 Task: Log work in the project TouchLine for the issue 'Create a feature for users to track their fitness and health data' spent time as '1w 3d 18h 50m' and remaining time as '2w 6d 11h 27m' and move to top of backlog. Now add the issue to the epic 'Microservices architecture implementation'.
Action: Mouse moved to (919, 521)
Screenshot: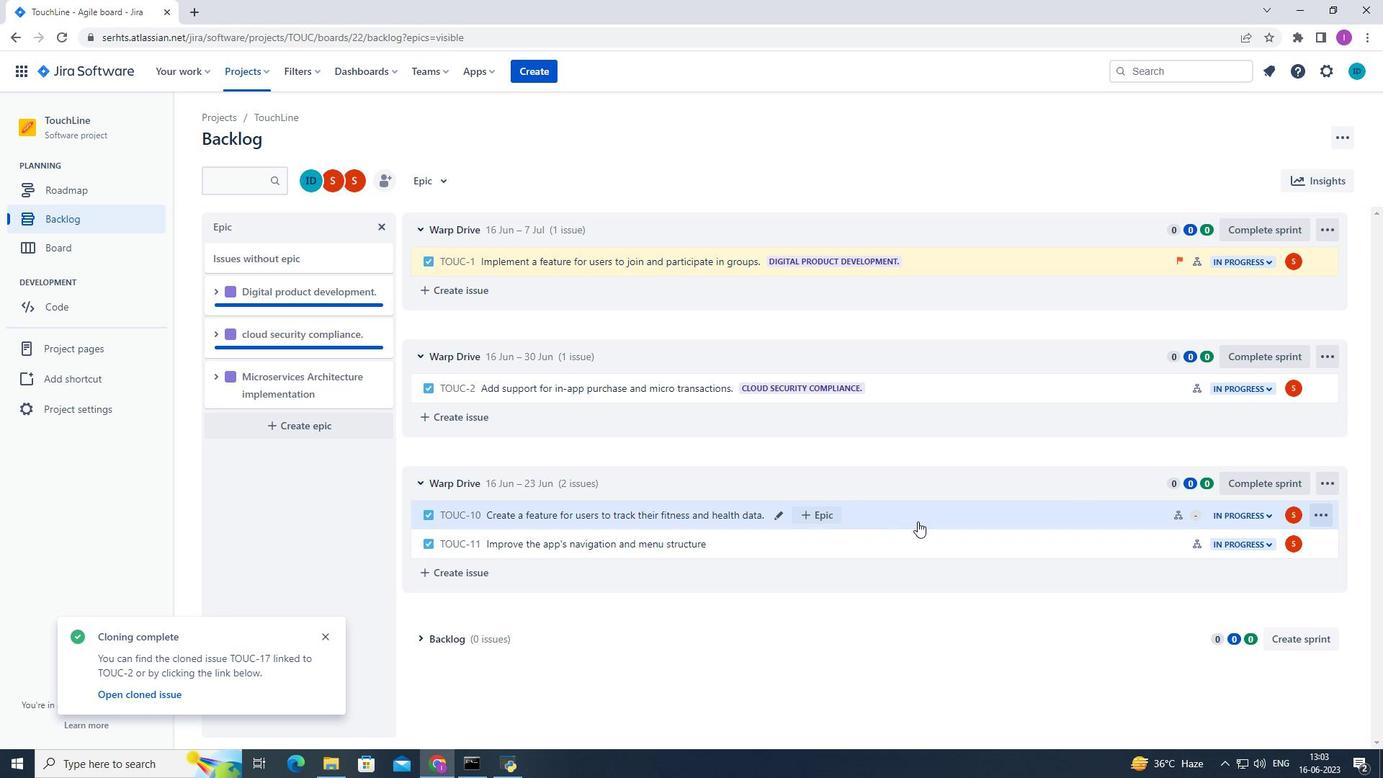 
Action: Mouse pressed left at (919, 521)
Screenshot: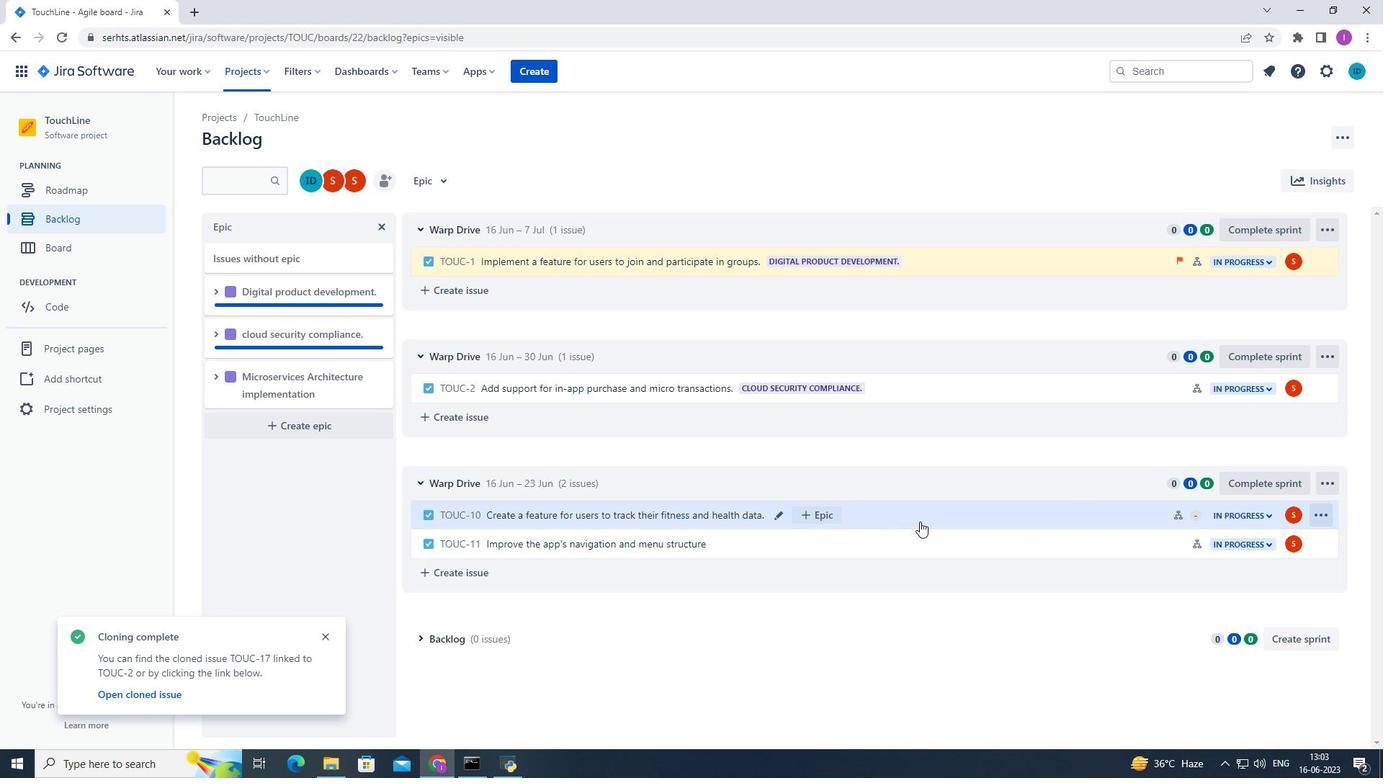 
Action: Mouse moved to (1325, 225)
Screenshot: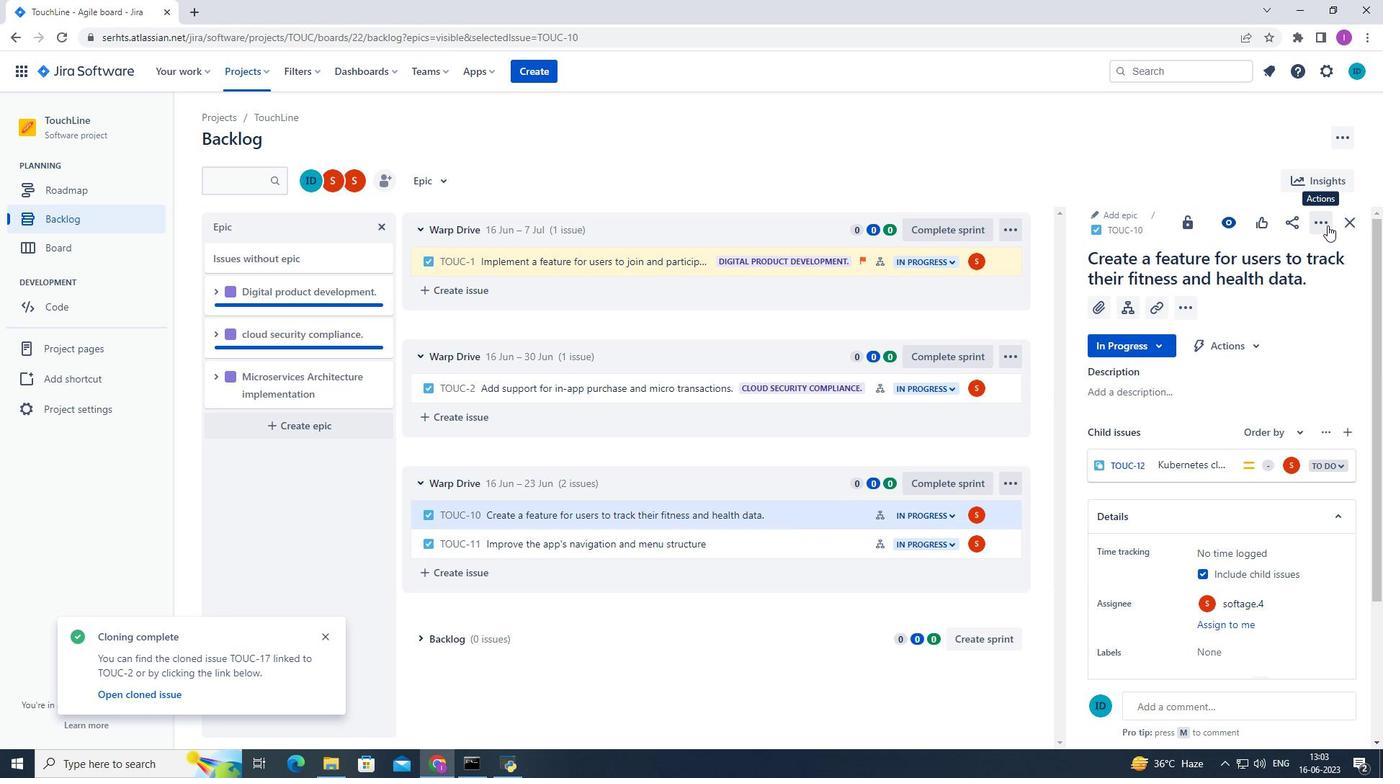 
Action: Mouse pressed left at (1325, 225)
Screenshot: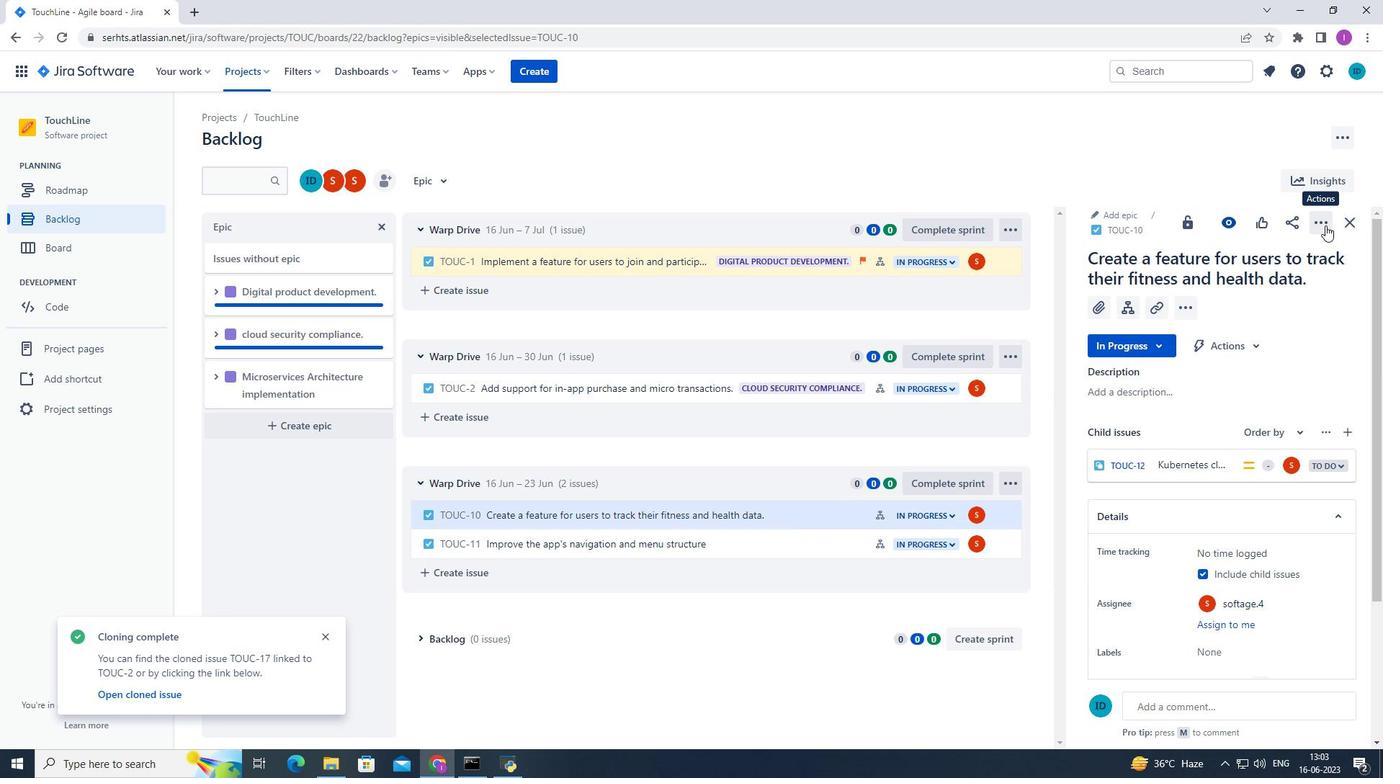 
Action: Mouse moved to (1283, 267)
Screenshot: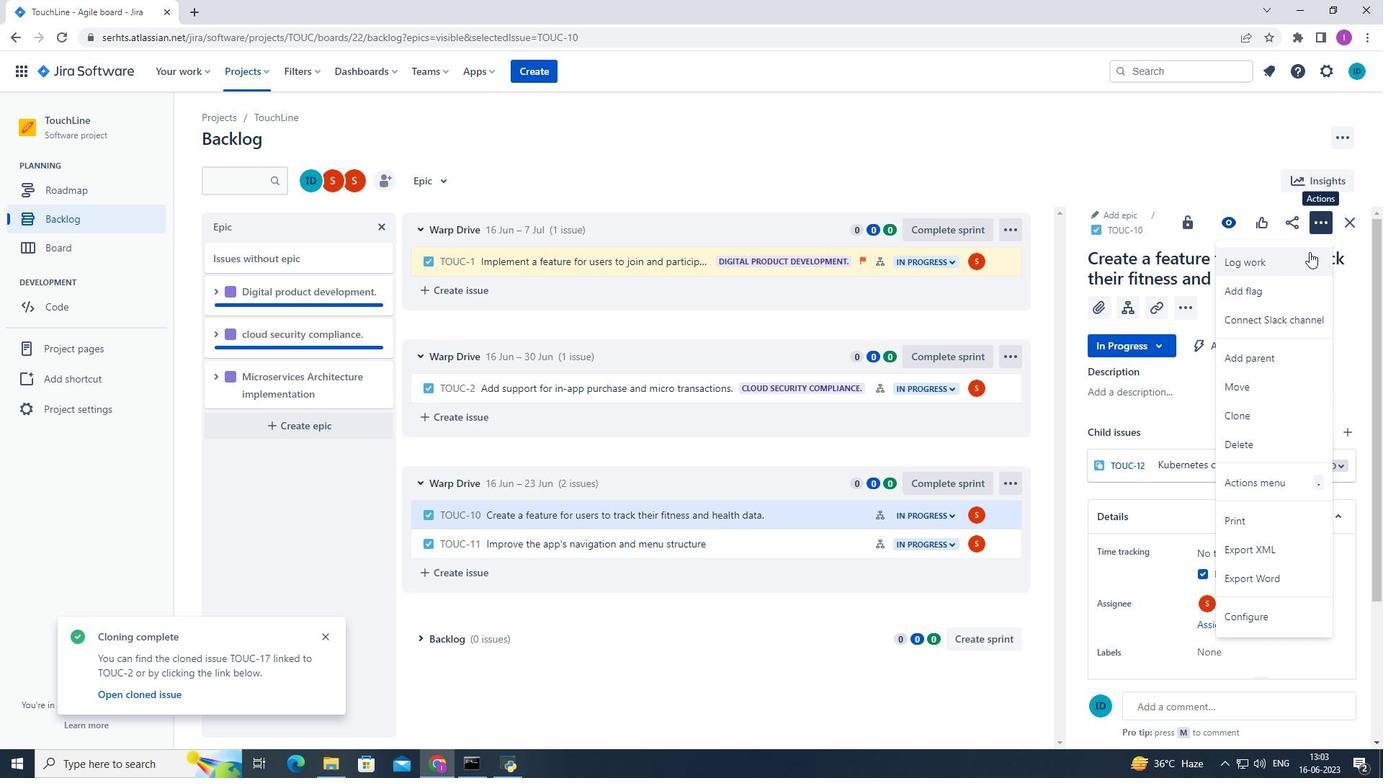 
Action: Mouse pressed left at (1283, 267)
Screenshot: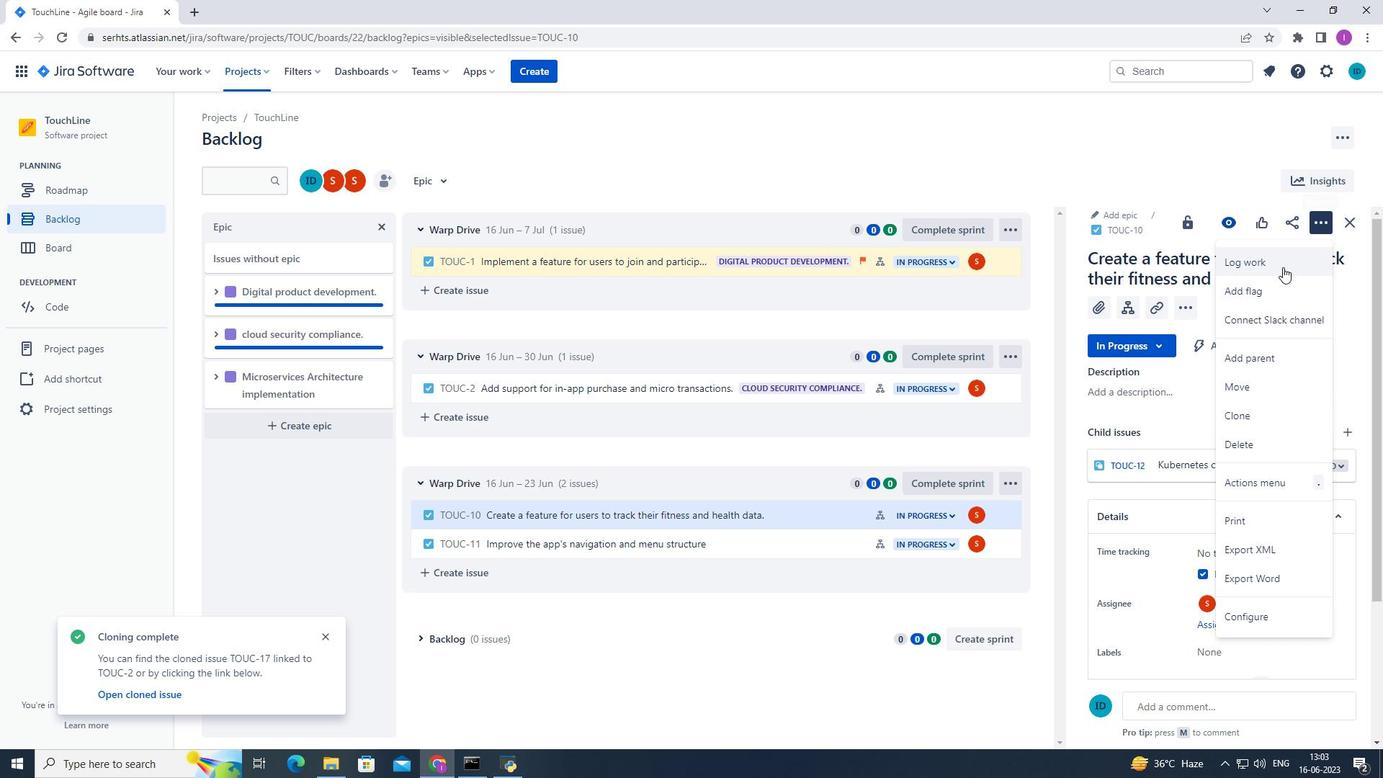
Action: Mouse moved to (652, 249)
Screenshot: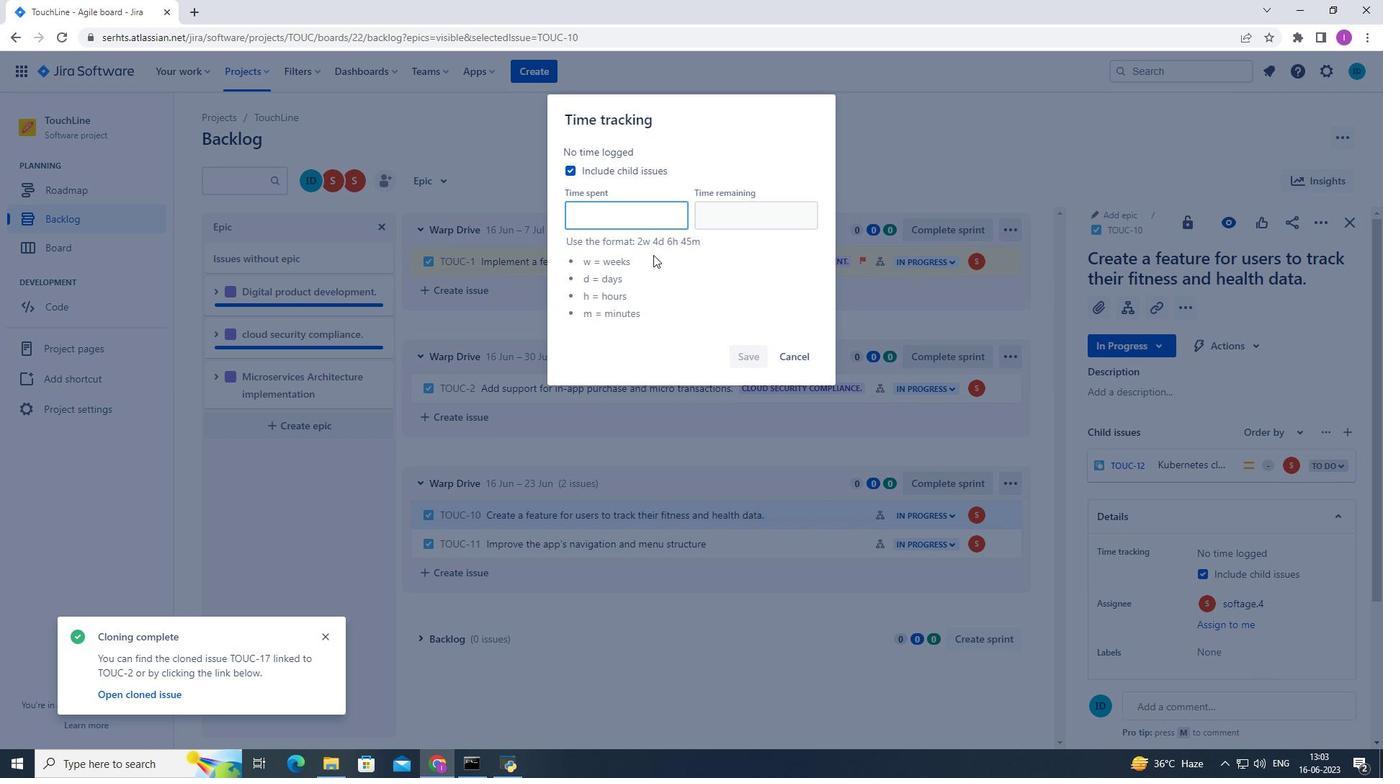 
Action: Key pressed 1w<Key.space>3d<Key.space>18h<Key.space>50m
Screenshot: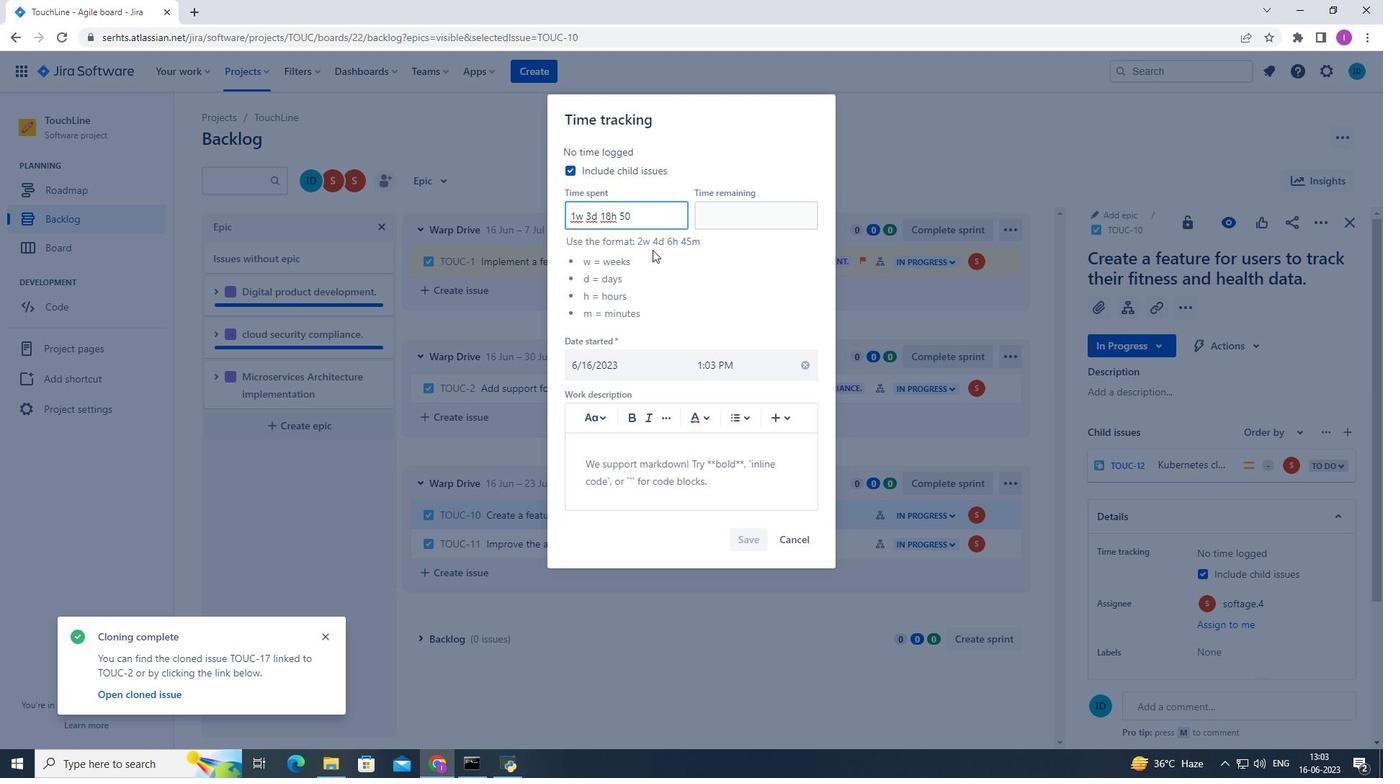 
Action: Mouse moved to (744, 226)
Screenshot: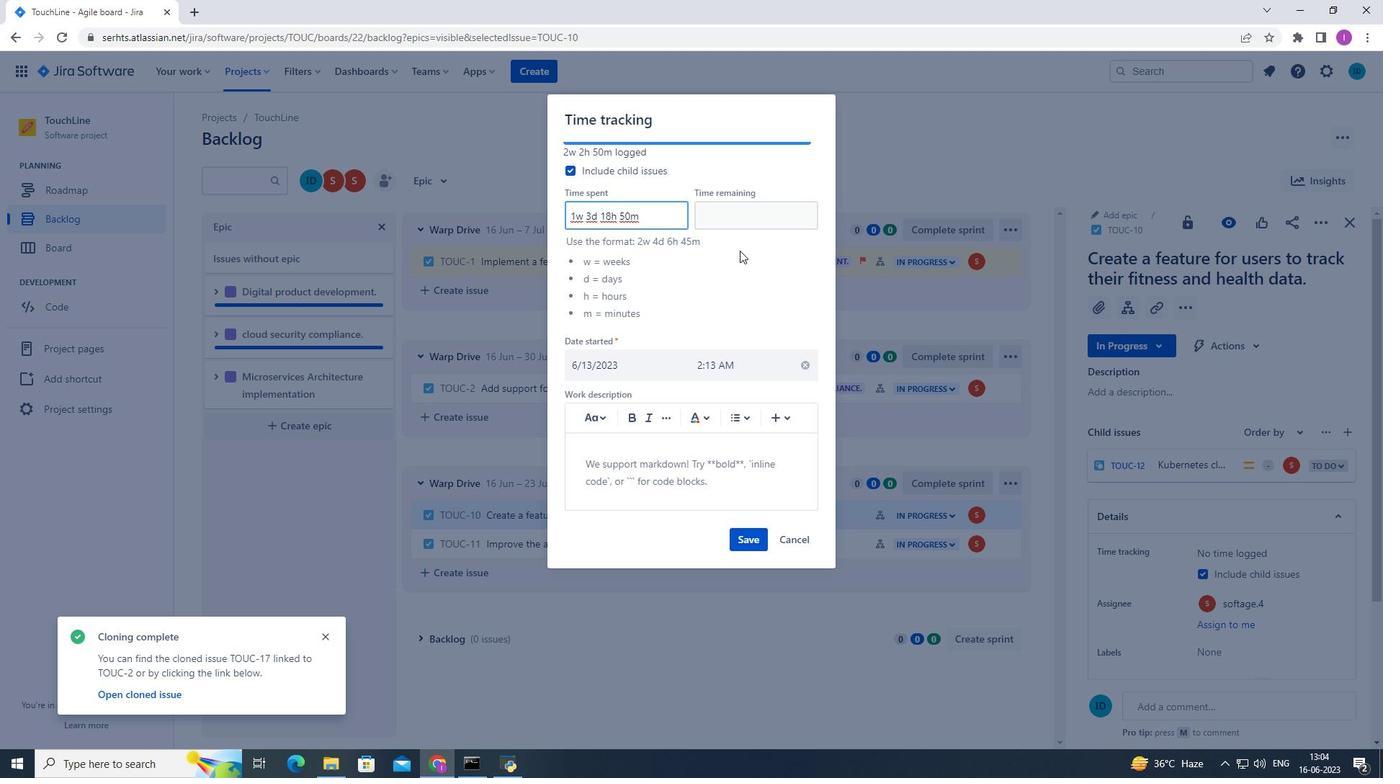 
Action: Mouse pressed left at (744, 226)
Screenshot: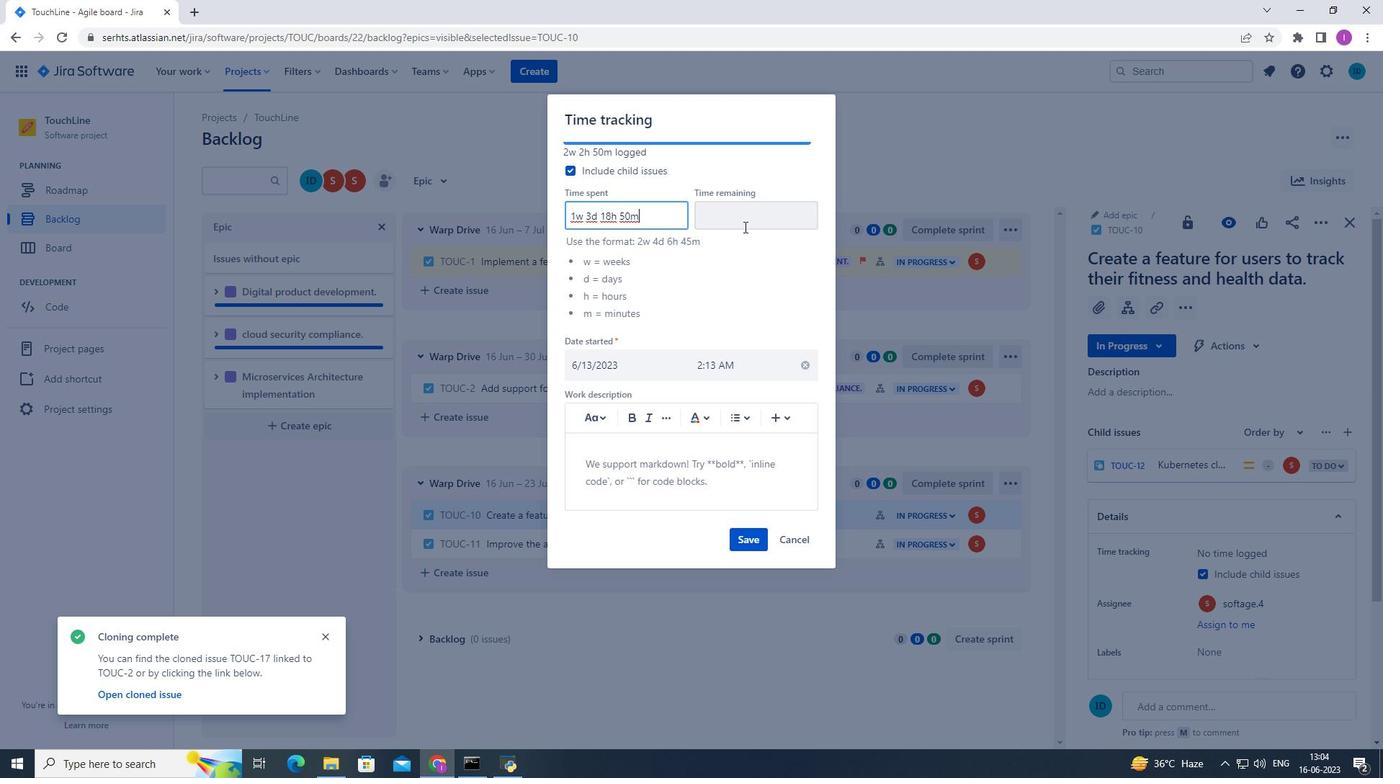 
Action: Key pressed 2w<Key.space>6d<Key.space>11h<Key.space>27m
Screenshot: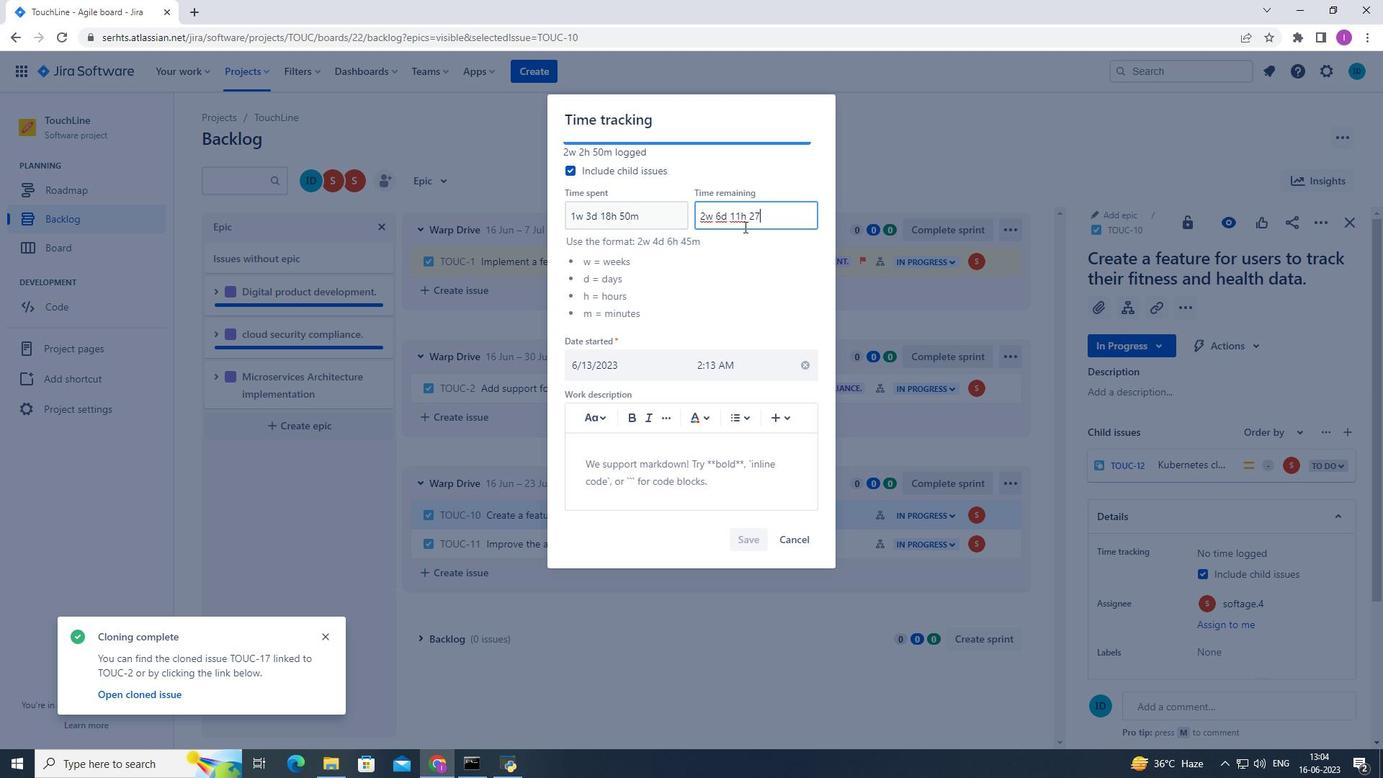 
Action: Mouse moved to (758, 545)
Screenshot: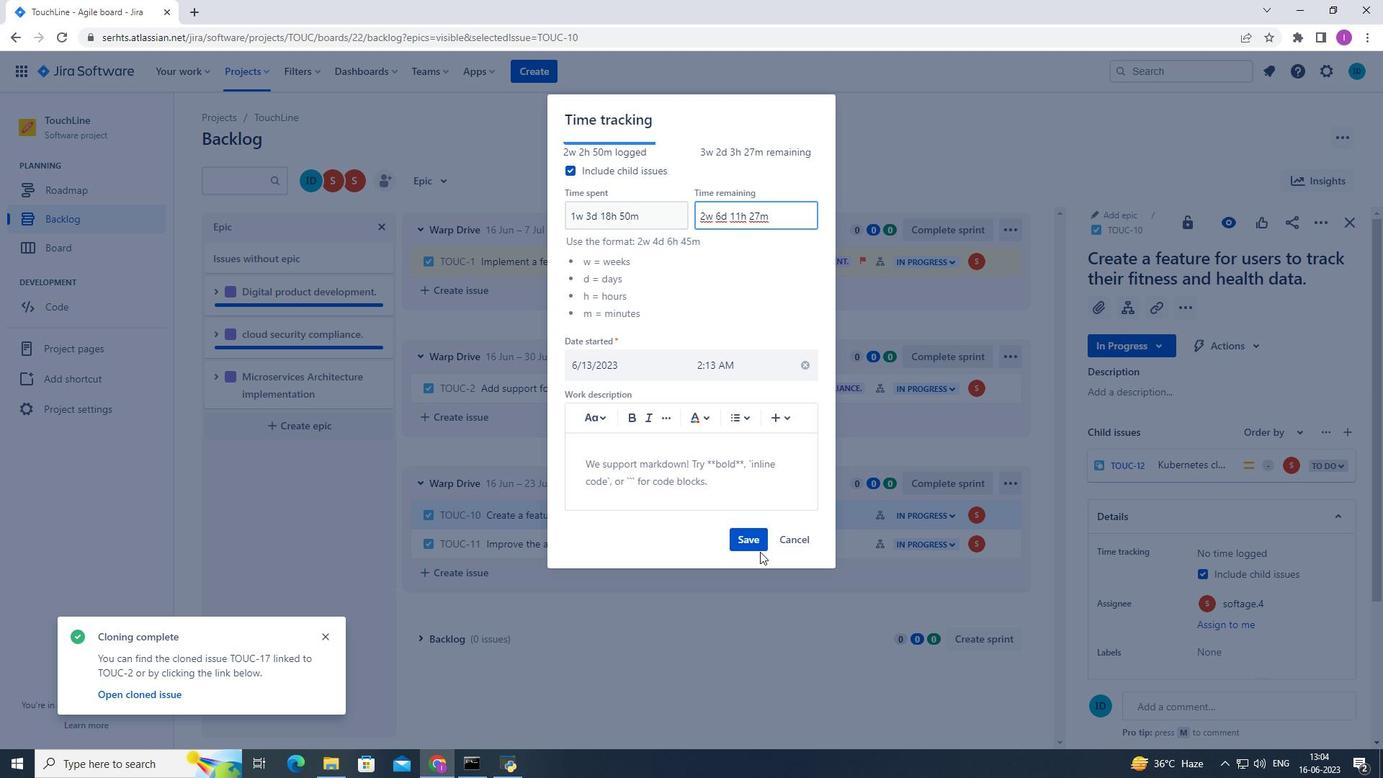 
Action: Mouse pressed left at (758, 545)
Screenshot: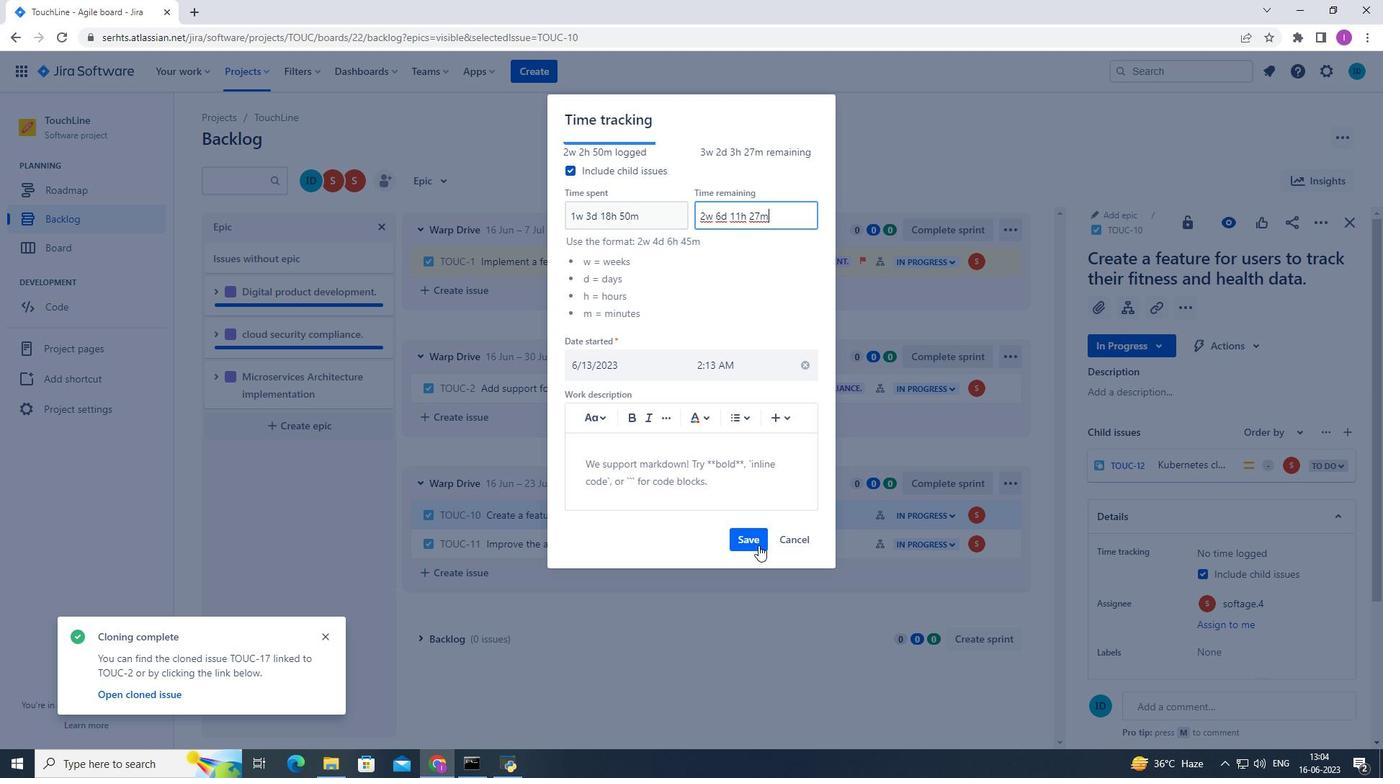 
Action: Mouse moved to (1006, 514)
Screenshot: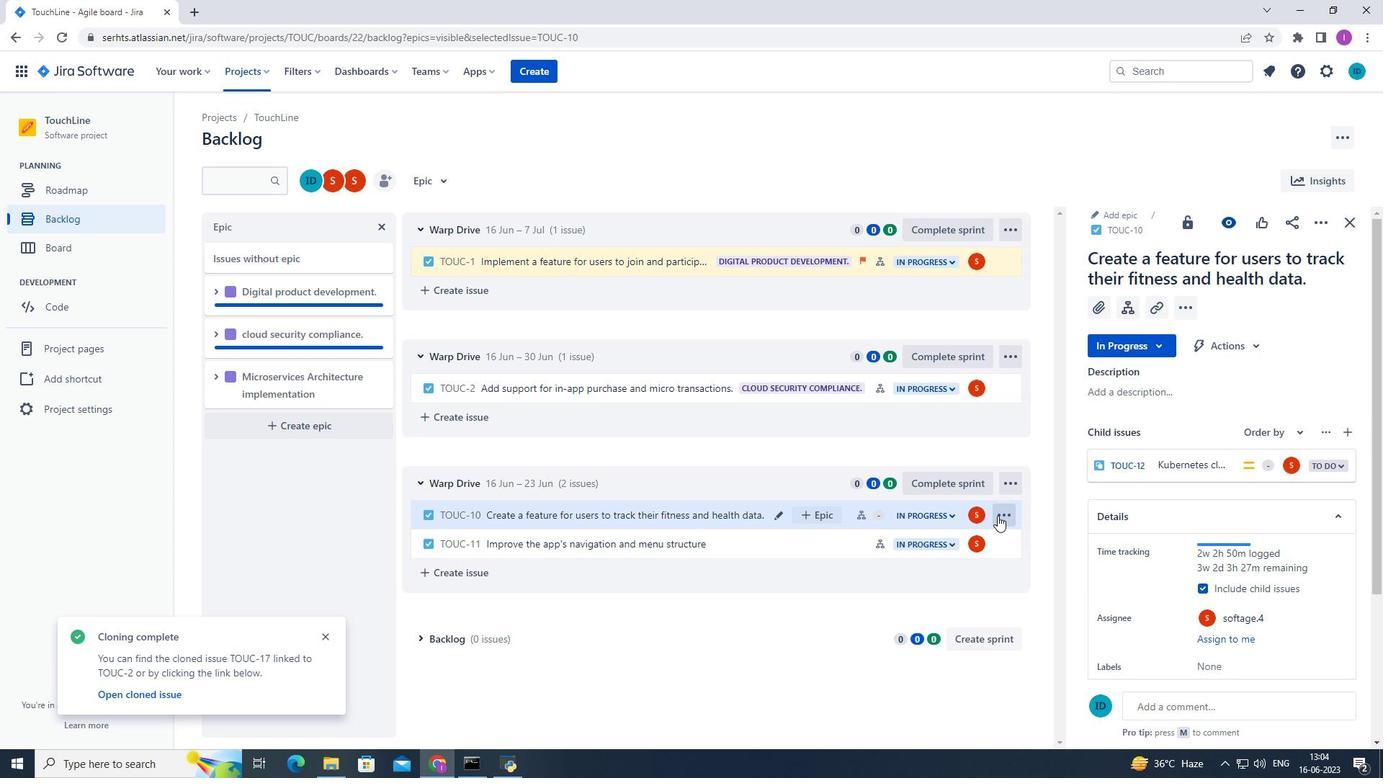 
Action: Mouse pressed left at (1006, 514)
Screenshot: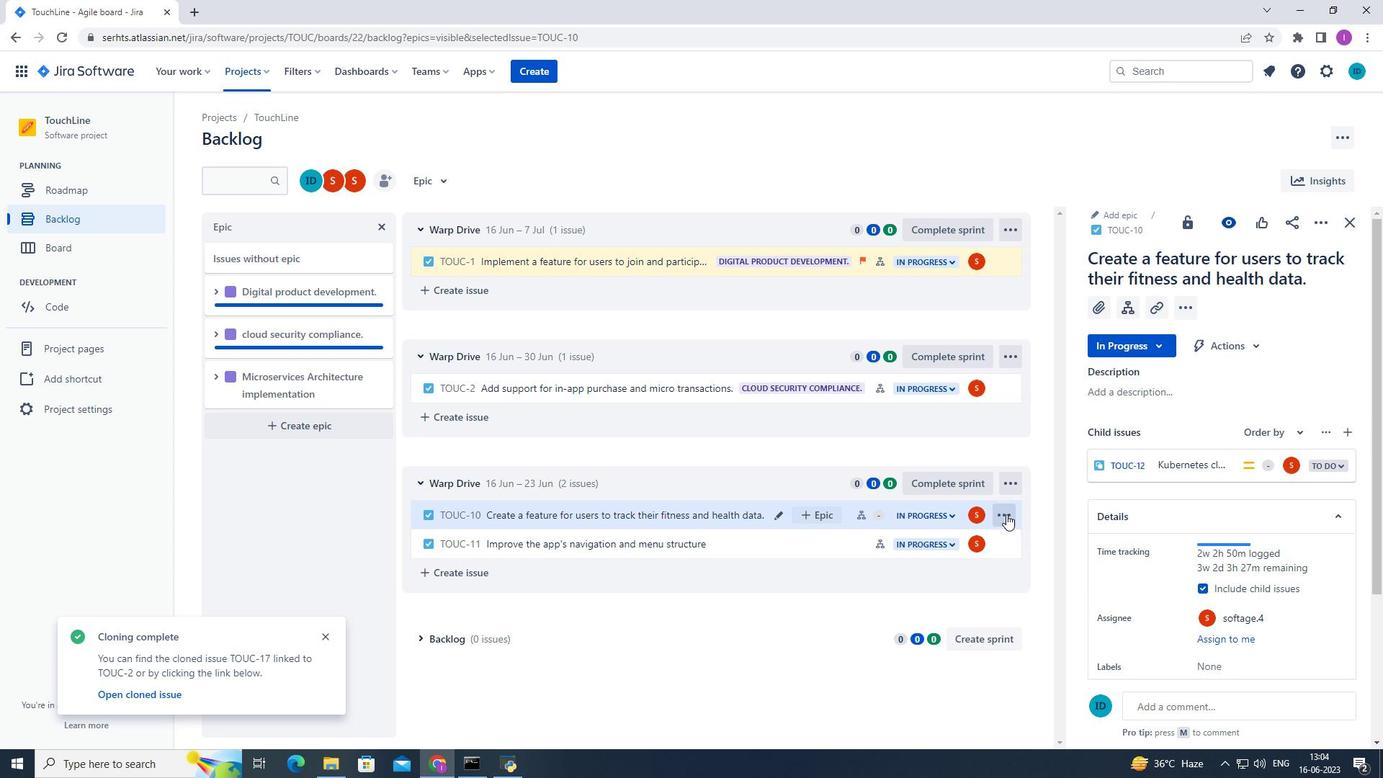 
Action: Mouse moved to (976, 452)
Screenshot: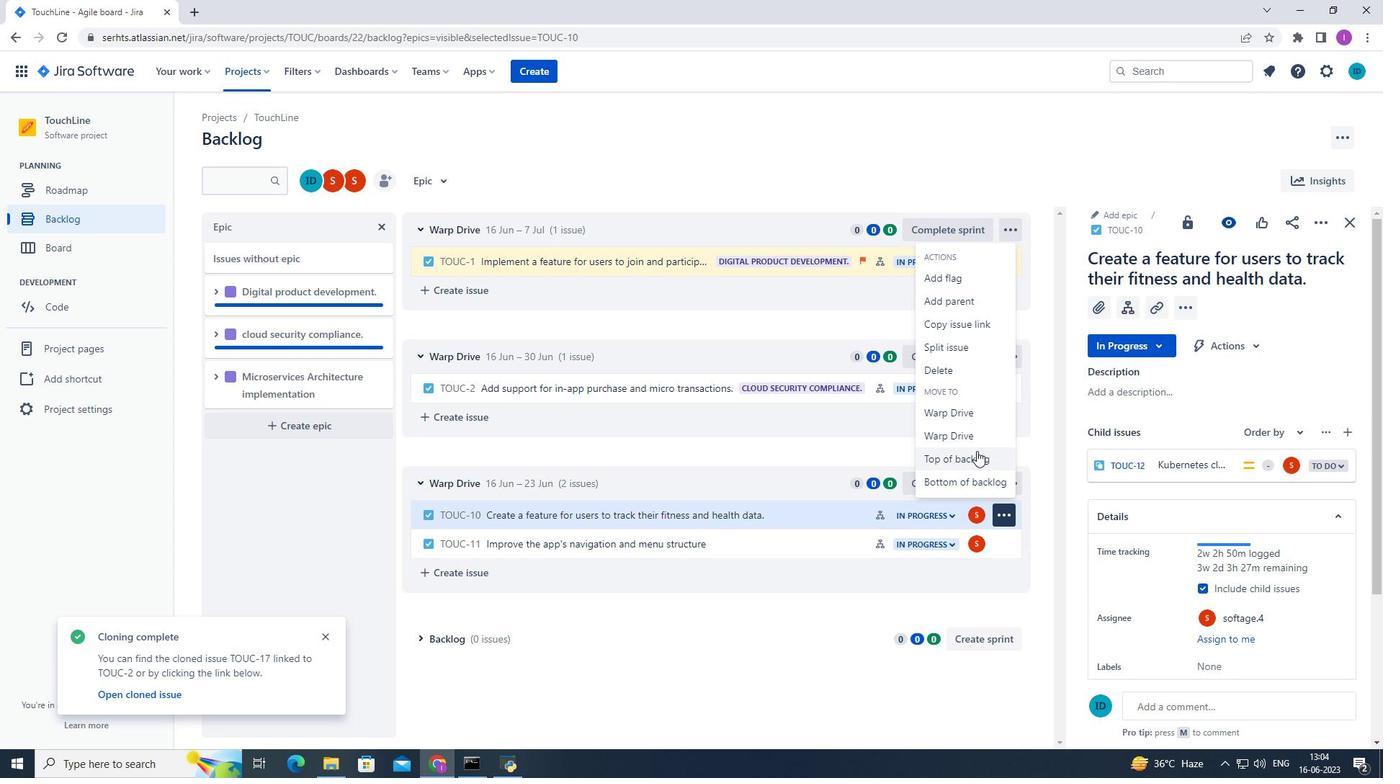 
Action: Mouse pressed left at (976, 452)
Screenshot: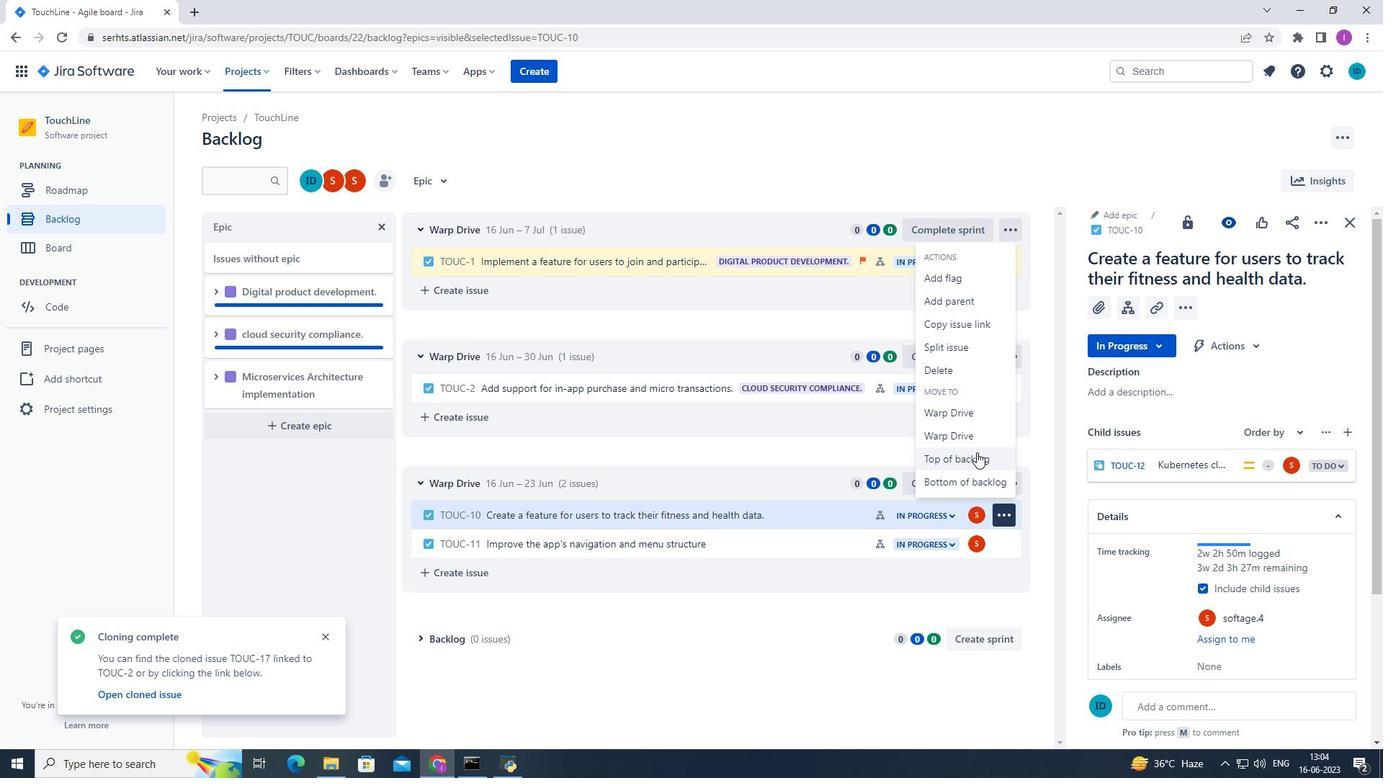 
Action: Mouse moved to (752, 236)
Screenshot: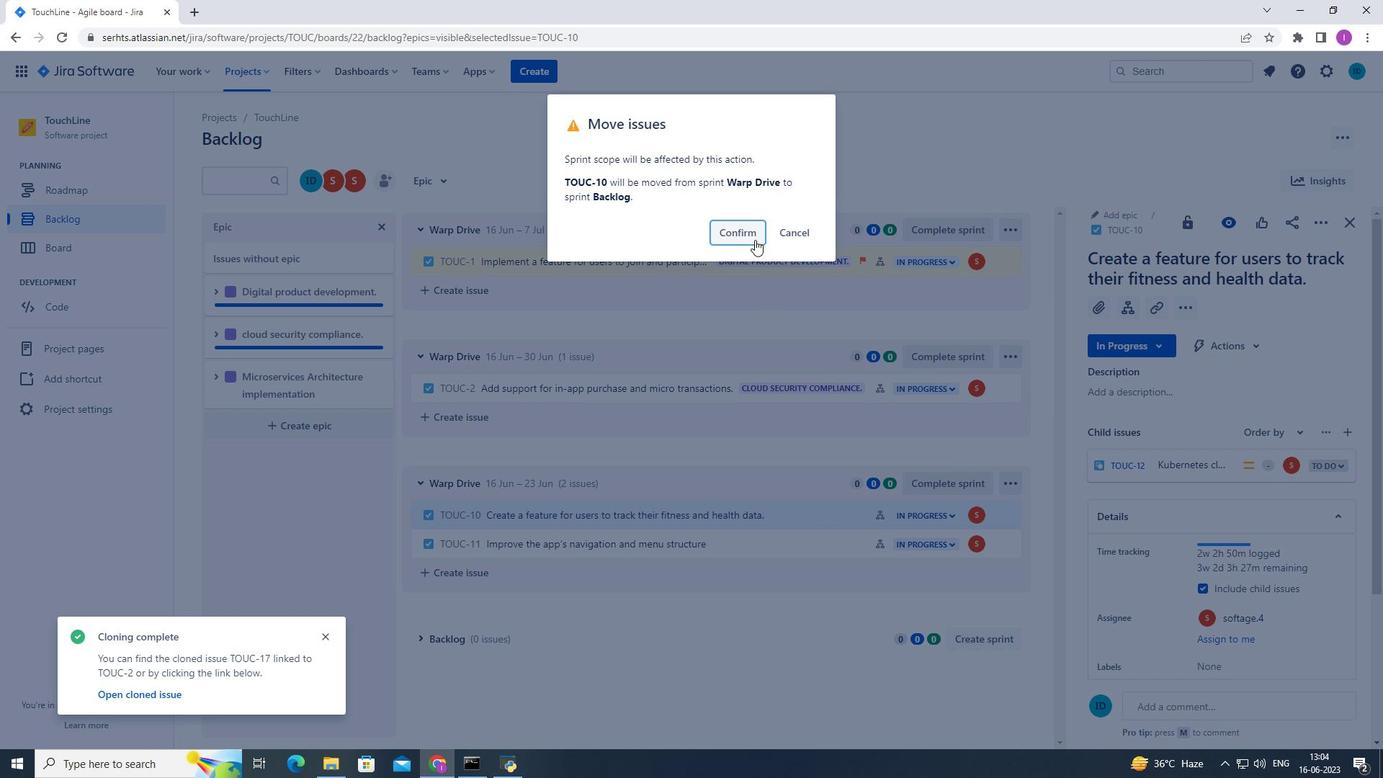 
Action: Mouse pressed left at (752, 236)
Screenshot: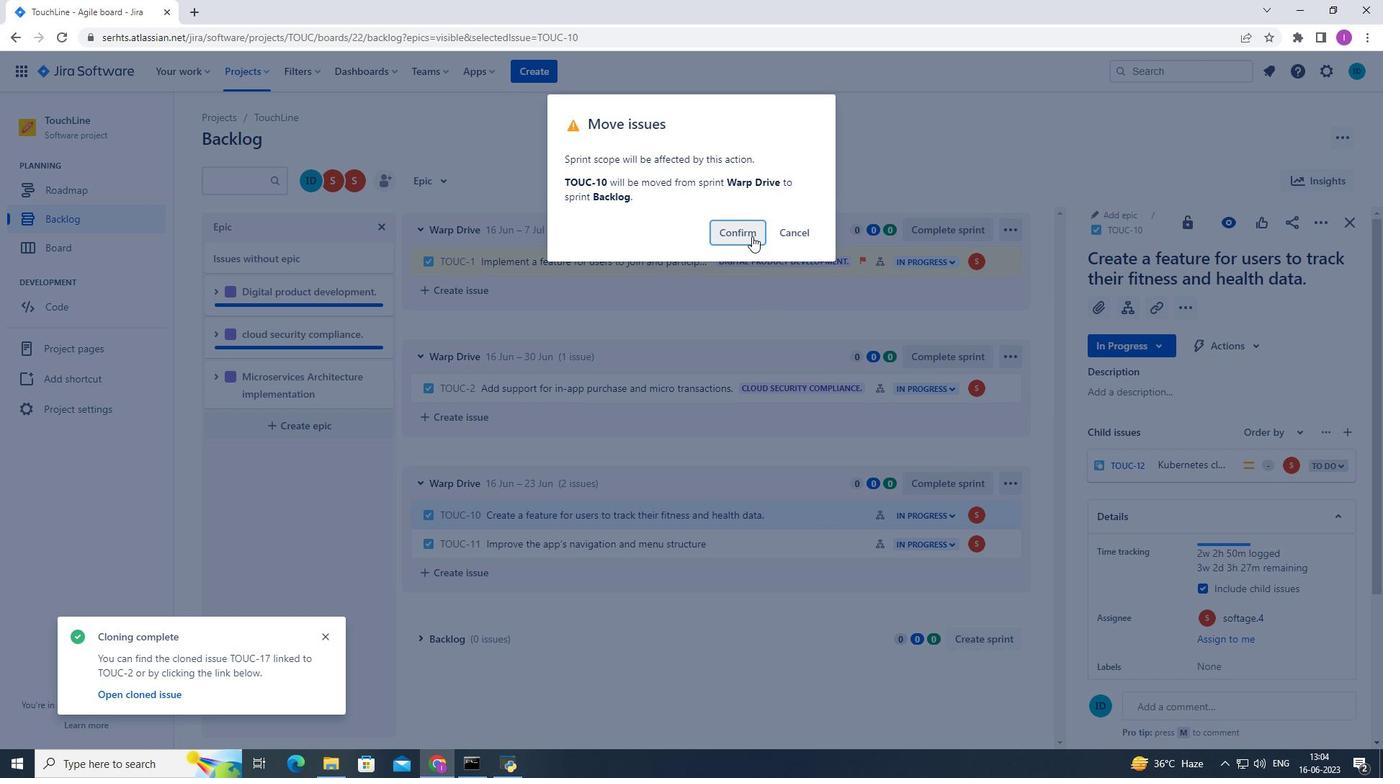 
Action: Mouse moved to (656, 573)
Screenshot: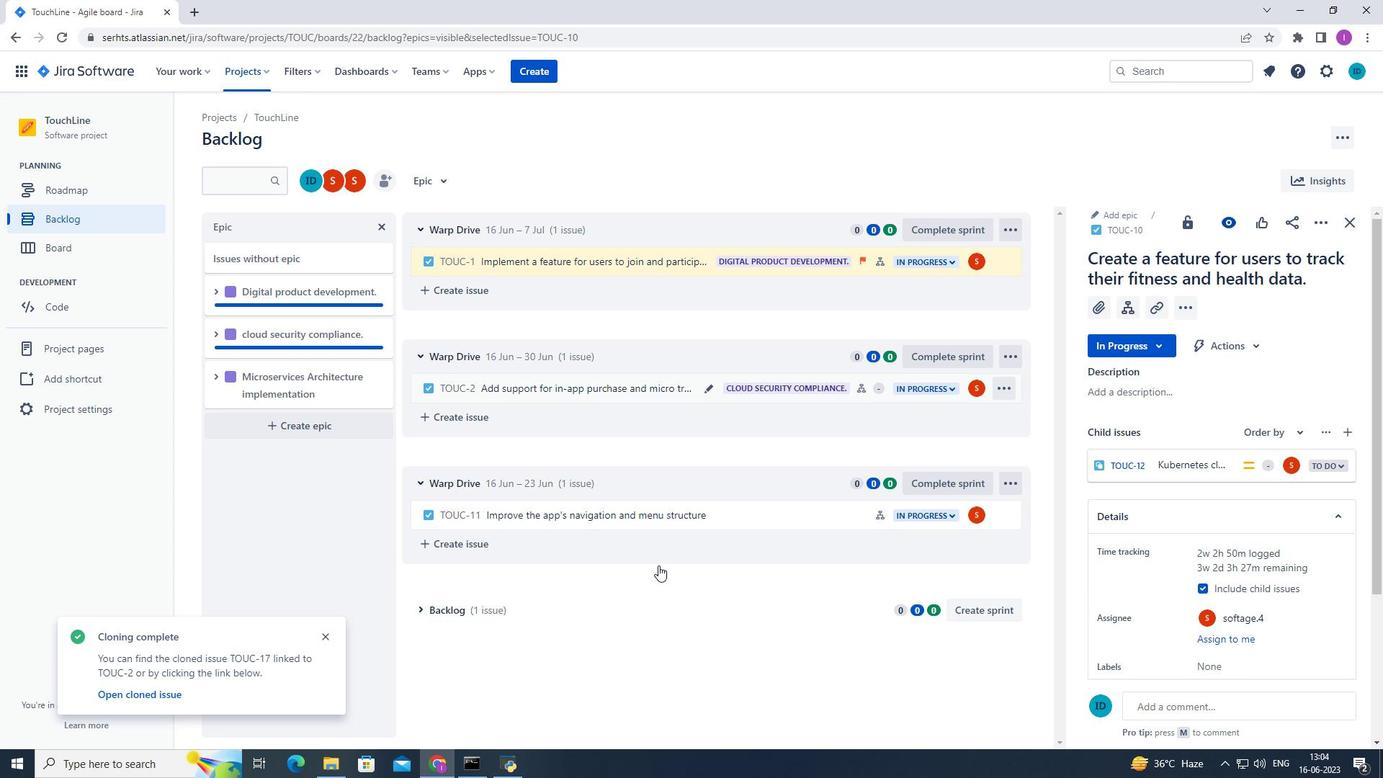 
Action: Mouse scrolled (656, 572) with delta (0, 0)
Screenshot: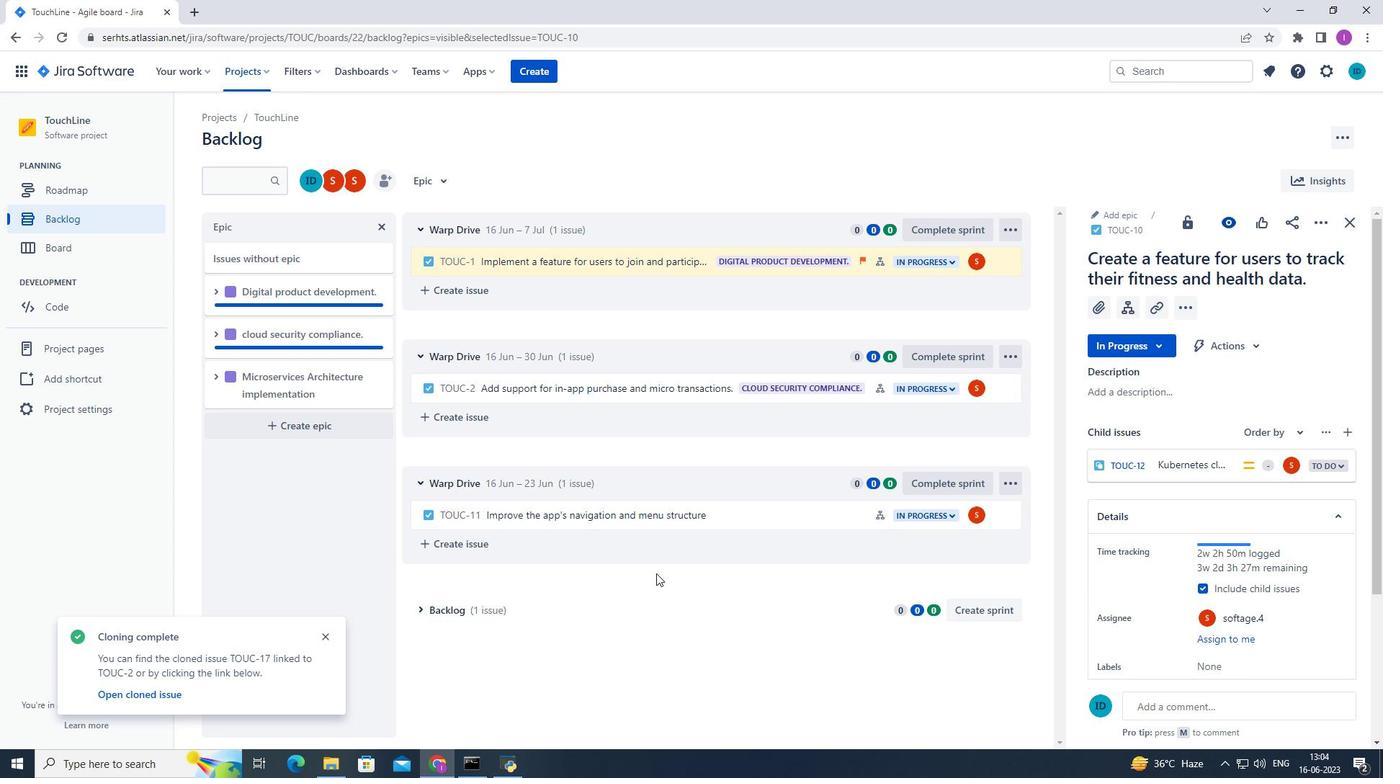 
Action: Mouse scrolled (656, 572) with delta (0, 0)
Screenshot: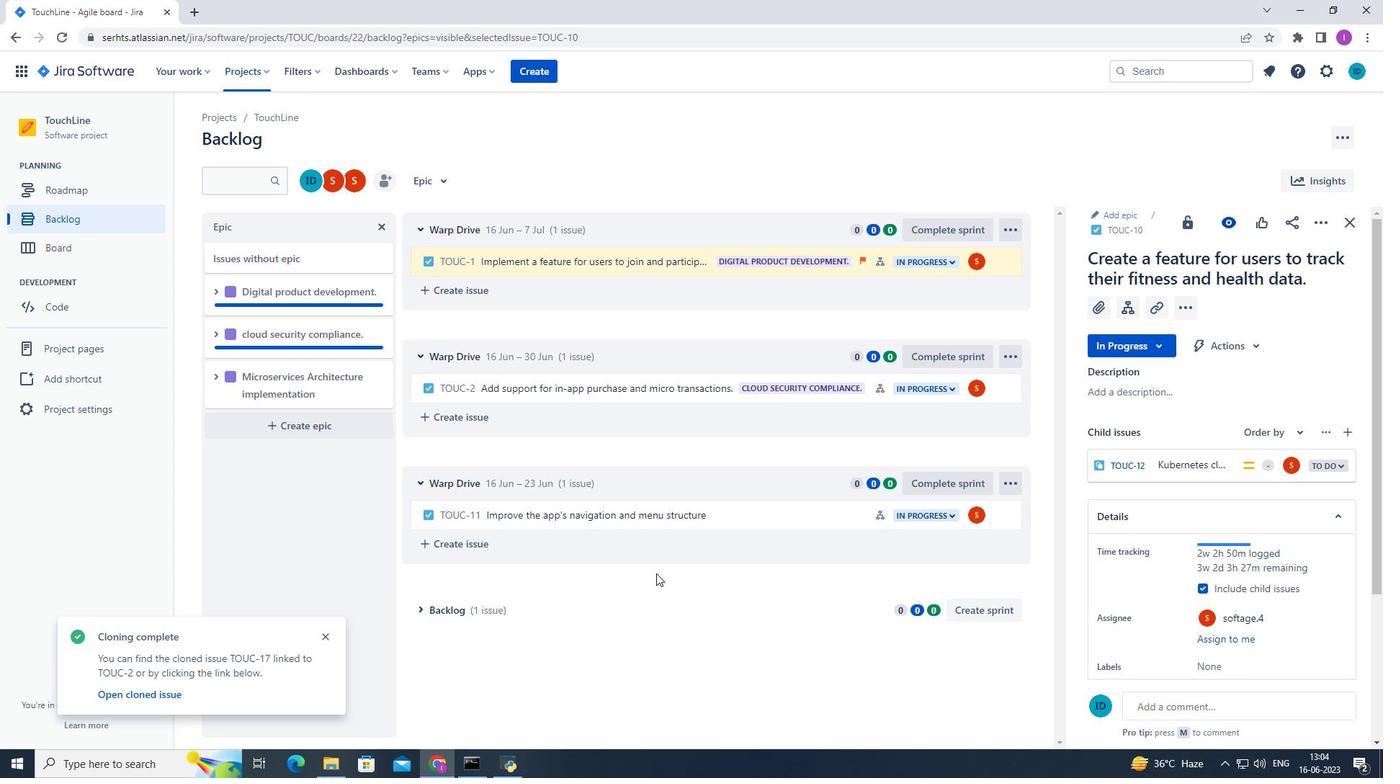 
Action: Mouse scrolled (656, 574) with delta (0, 0)
Screenshot: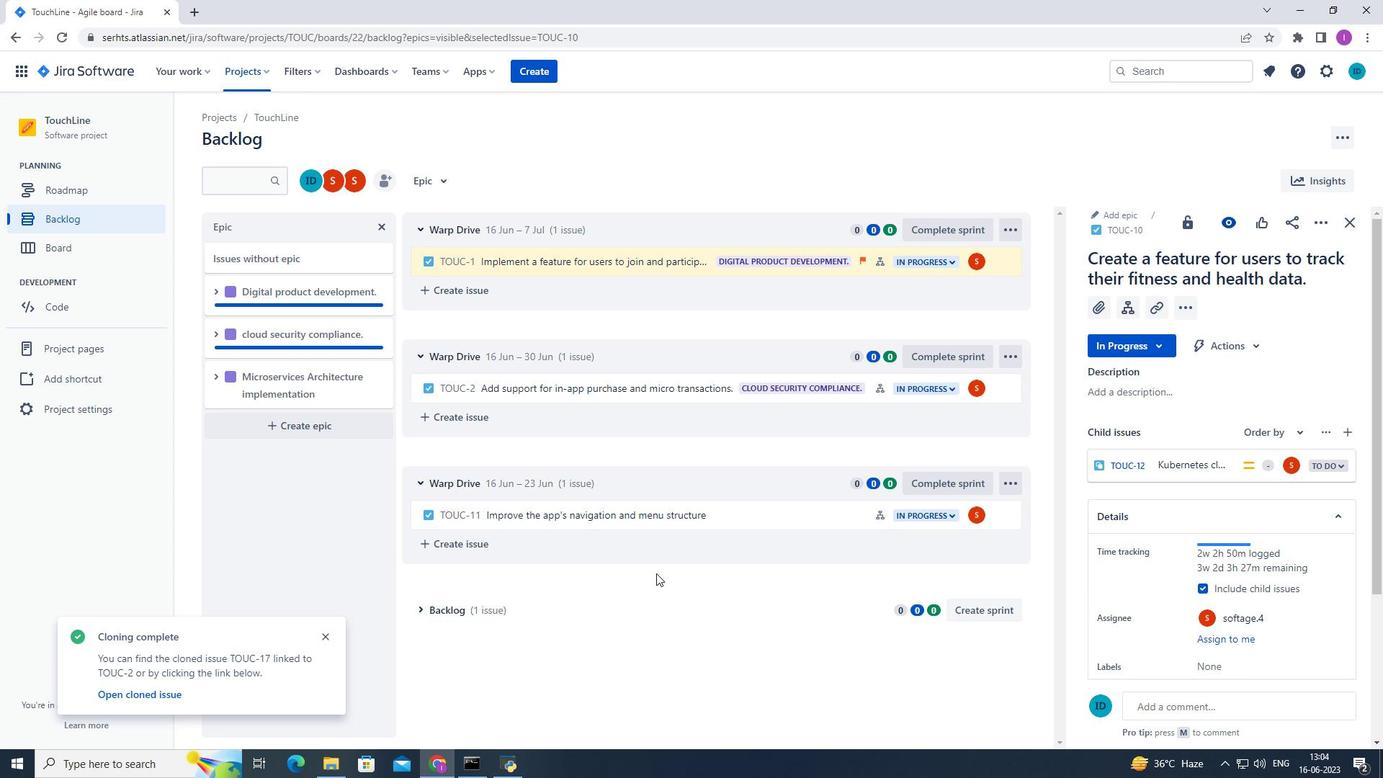 
Action: Mouse scrolled (656, 574) with delta (0, 0)
Screenshot: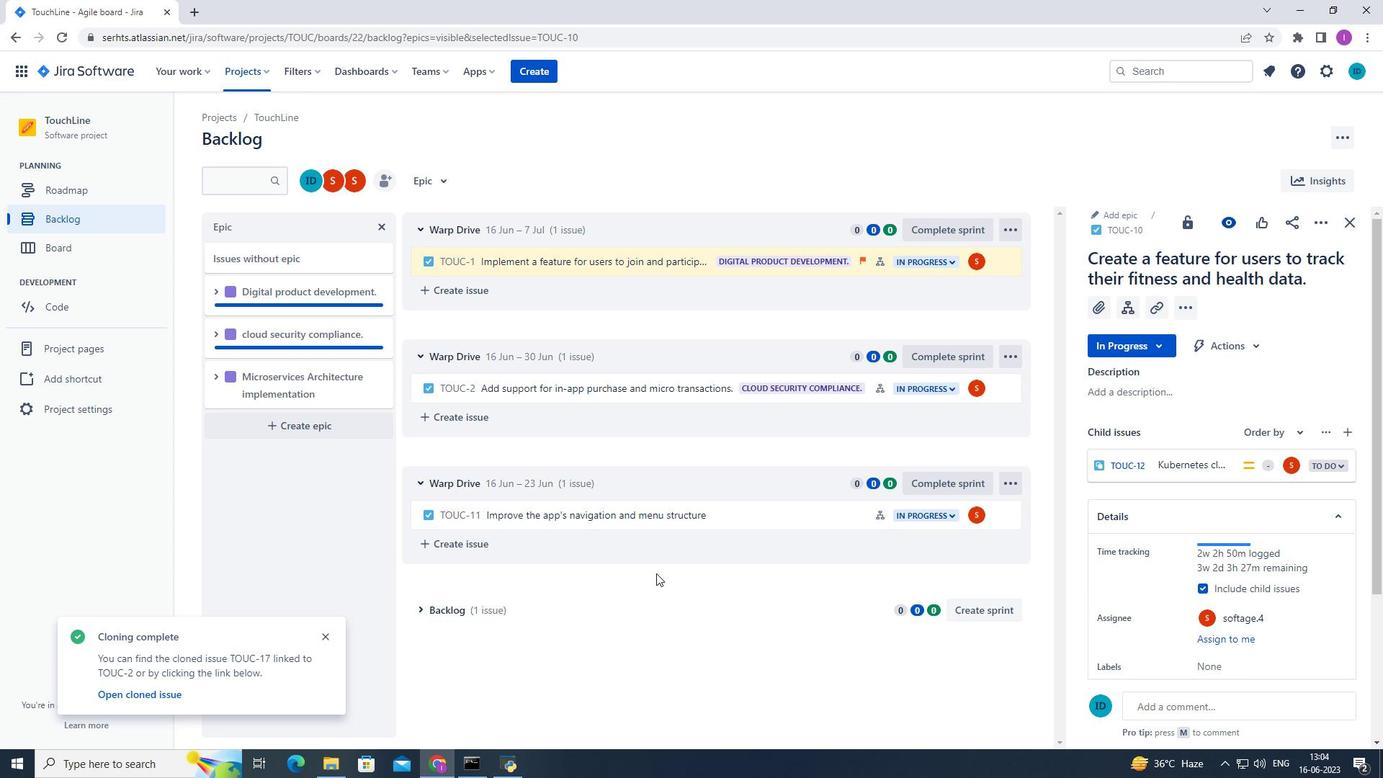 
Action: Mouse scrolled (656, 574) with delta (0, 0)
Screenshot: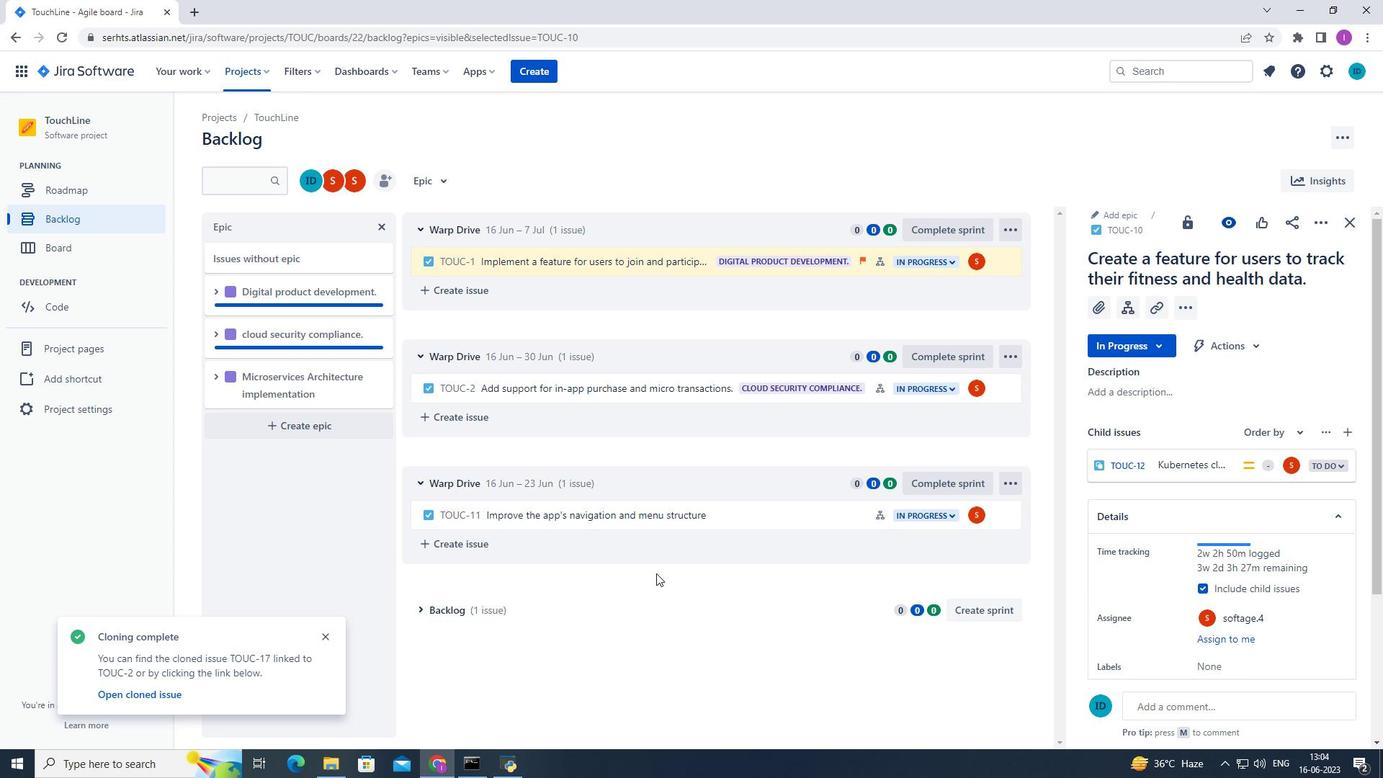 
Action: Mouse scrolled (656, 574) with delta (0, 0)
Screenshot: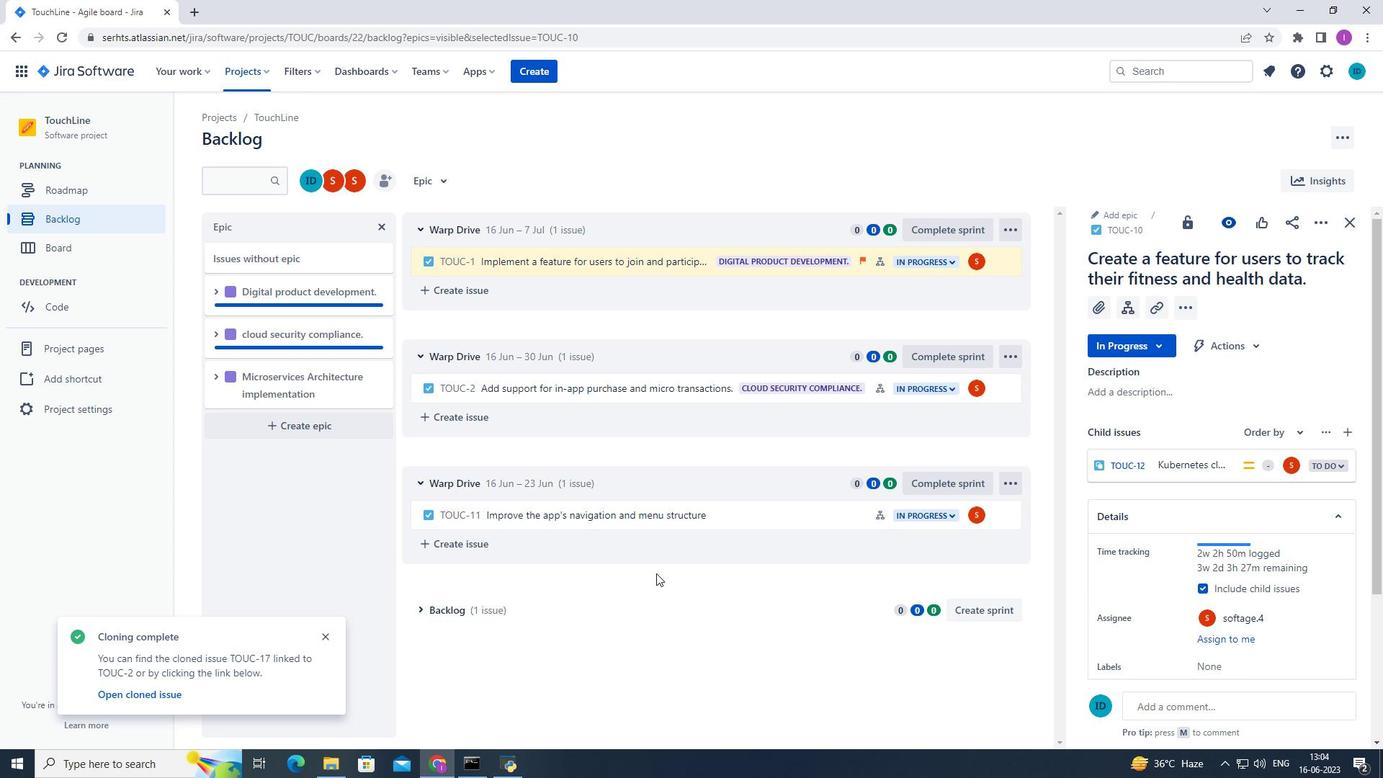 
Action: Mouse scrolled (656, 574) with delta (0, 0)
Screenshot: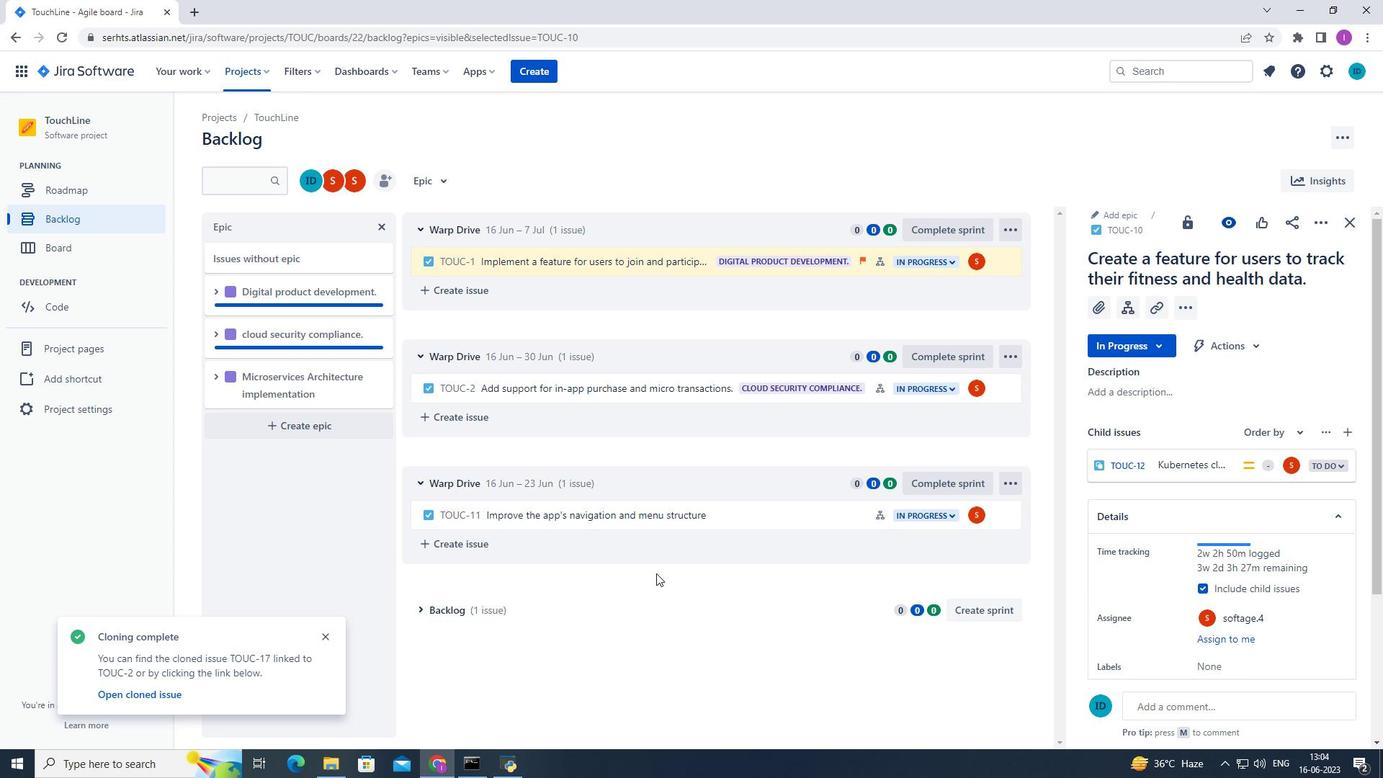 
Action: Mouse scrolled (656, 574) with delta (0, 0)
Screenshot: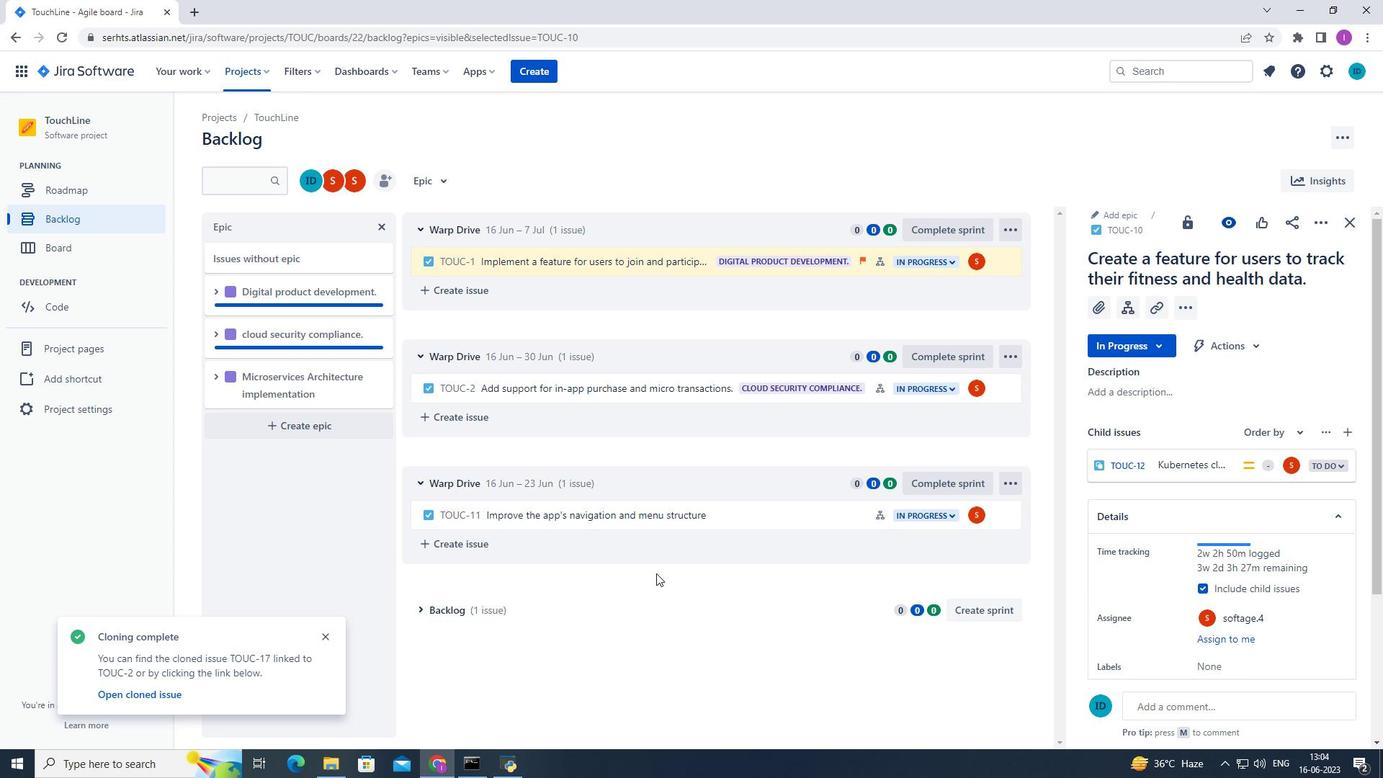 
Action: Mouse moved to (486, 605)
Screenshot: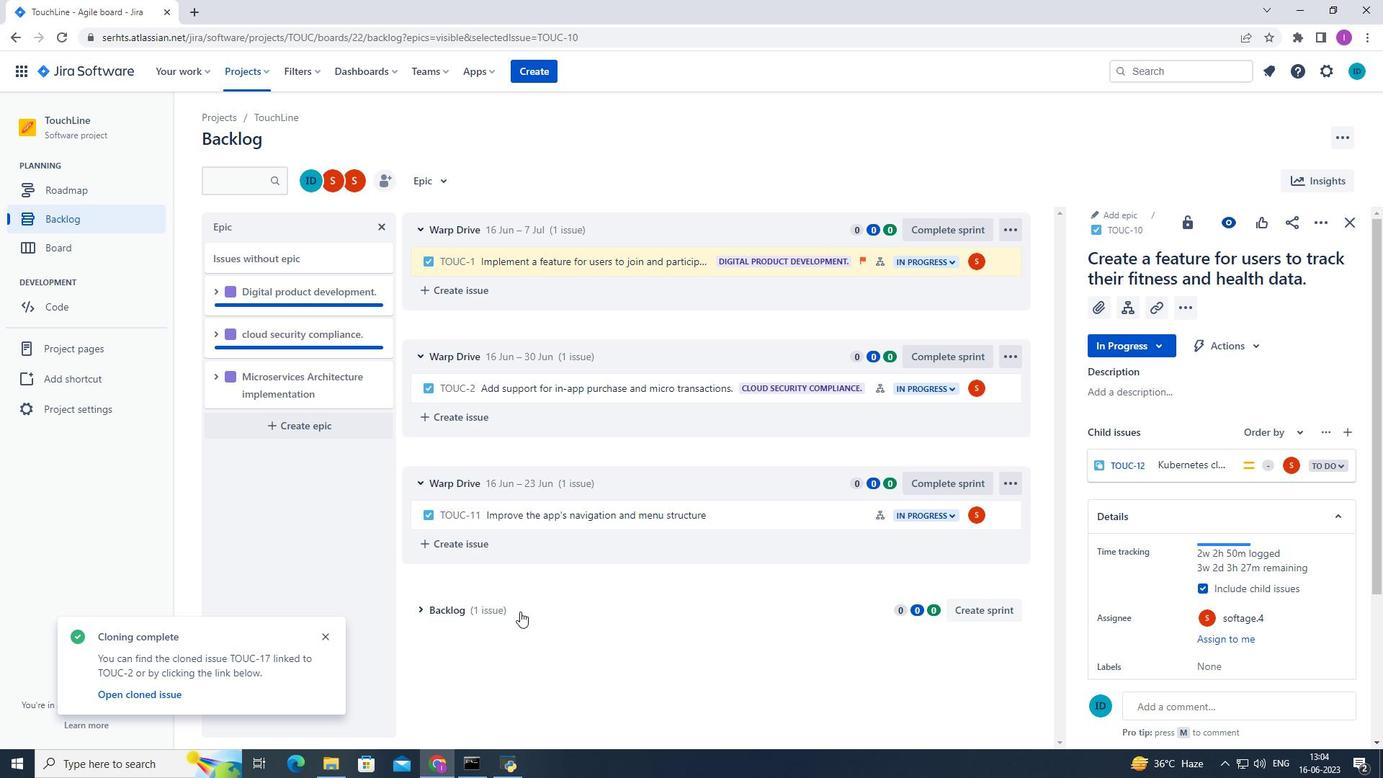 
Action: Mouse pressed left at (486, 605)
Screenshot: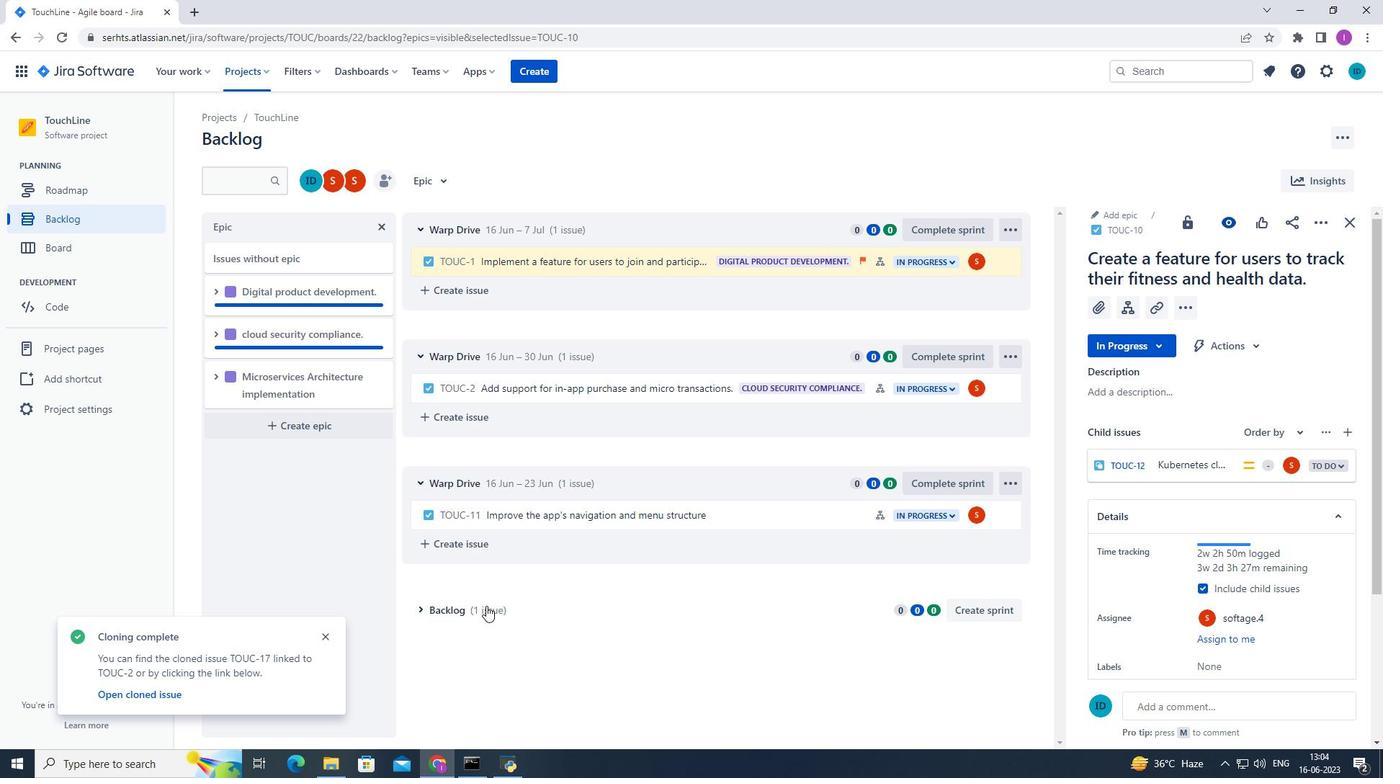
Action: Mouse moved to (824, 645)
Screenshot: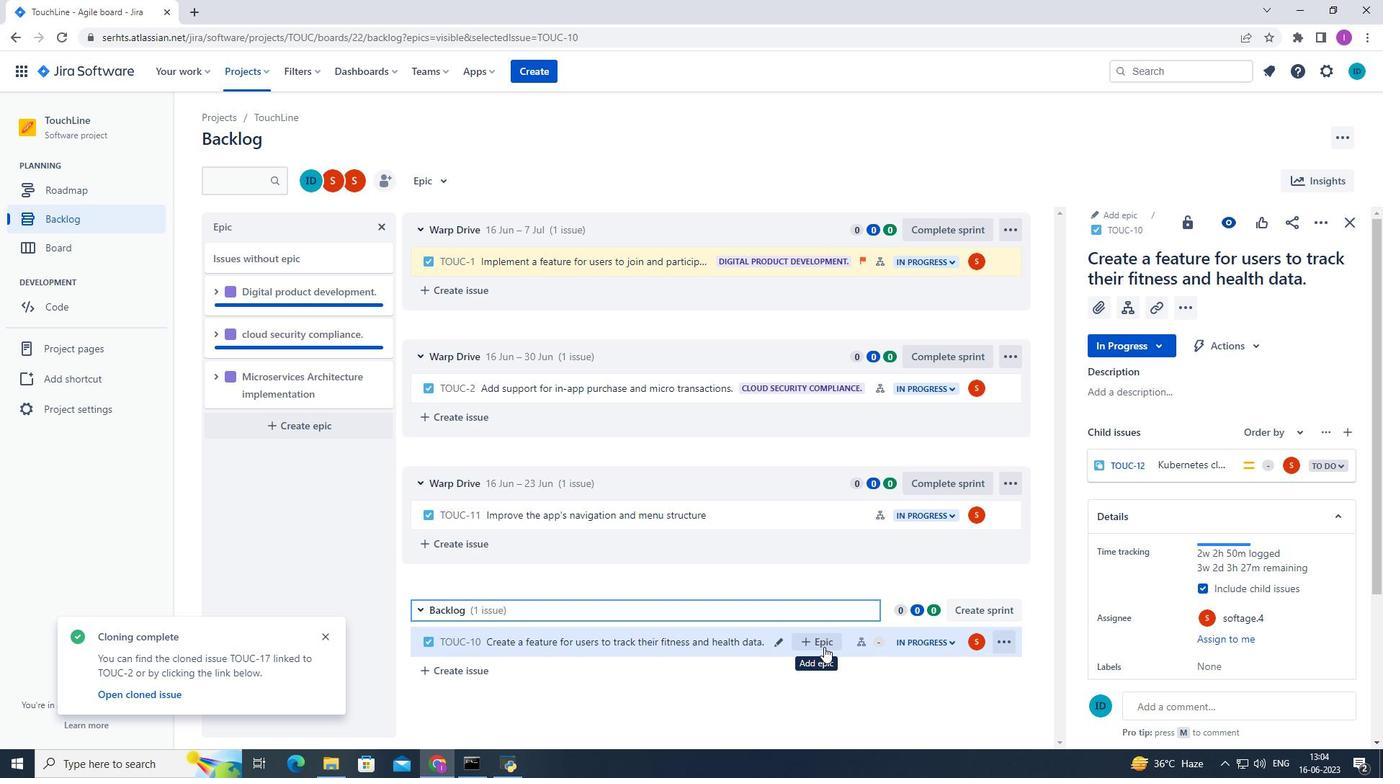 
Action: Mouse pressed left at (824, 645)
Screenshot: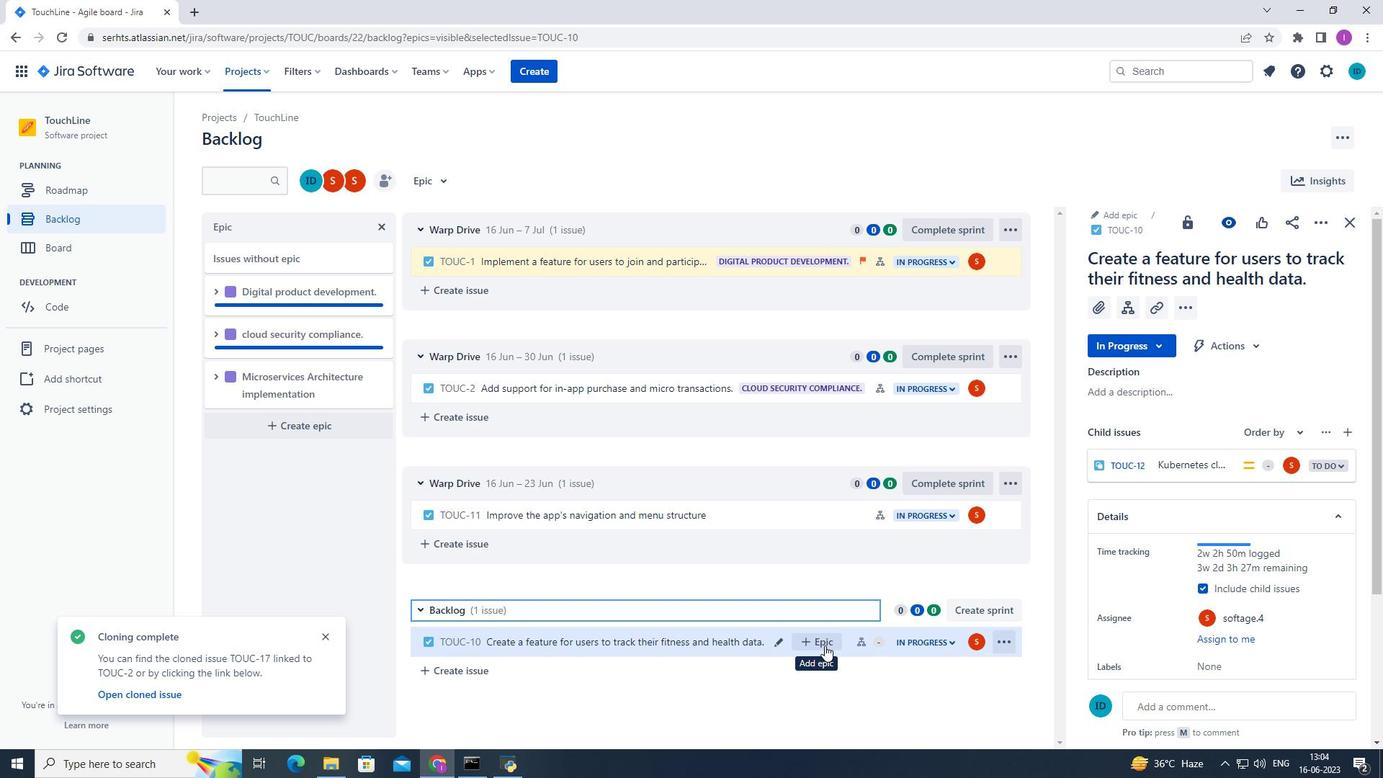 
Action: Mouse moved to (733, 690)
Screenshot: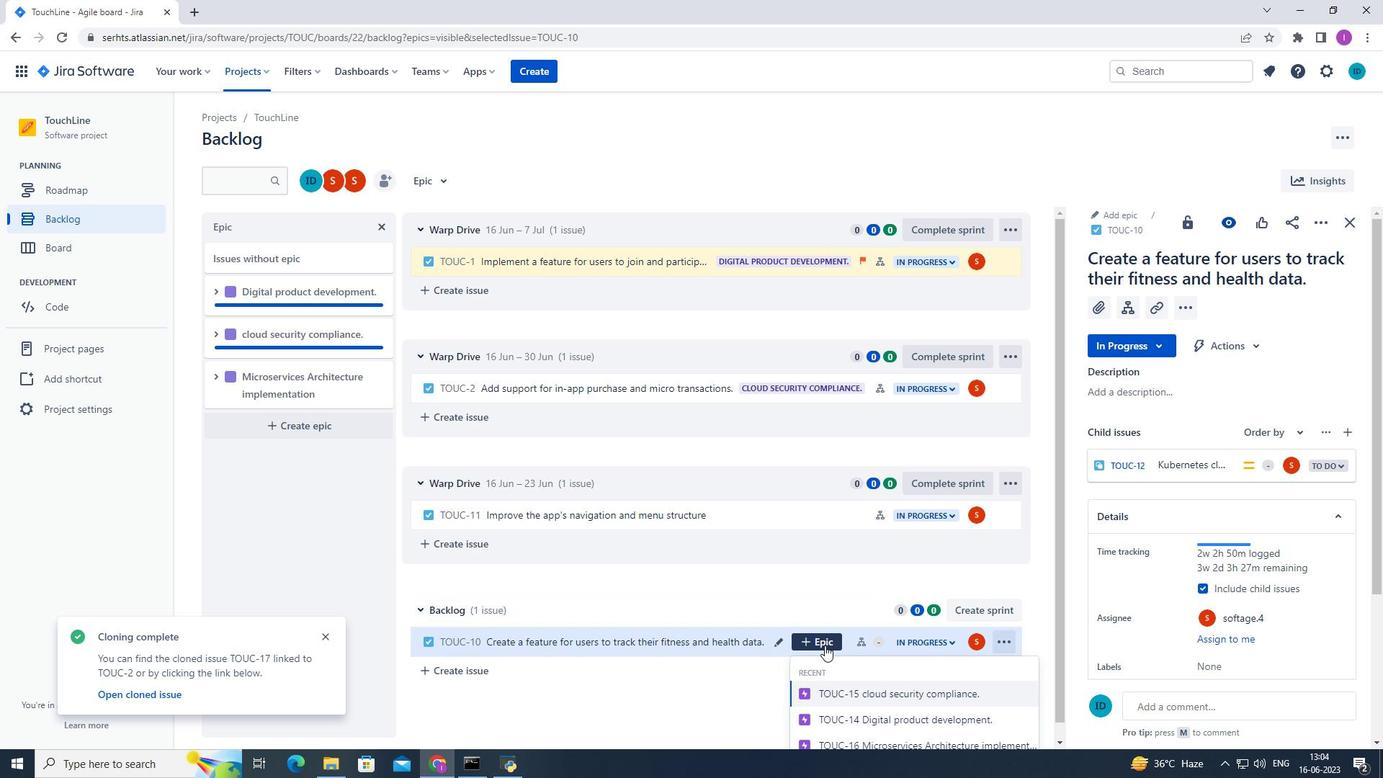 
Action: Mouse scrolled (733, 690) with delta (0, 0)
Screenshot: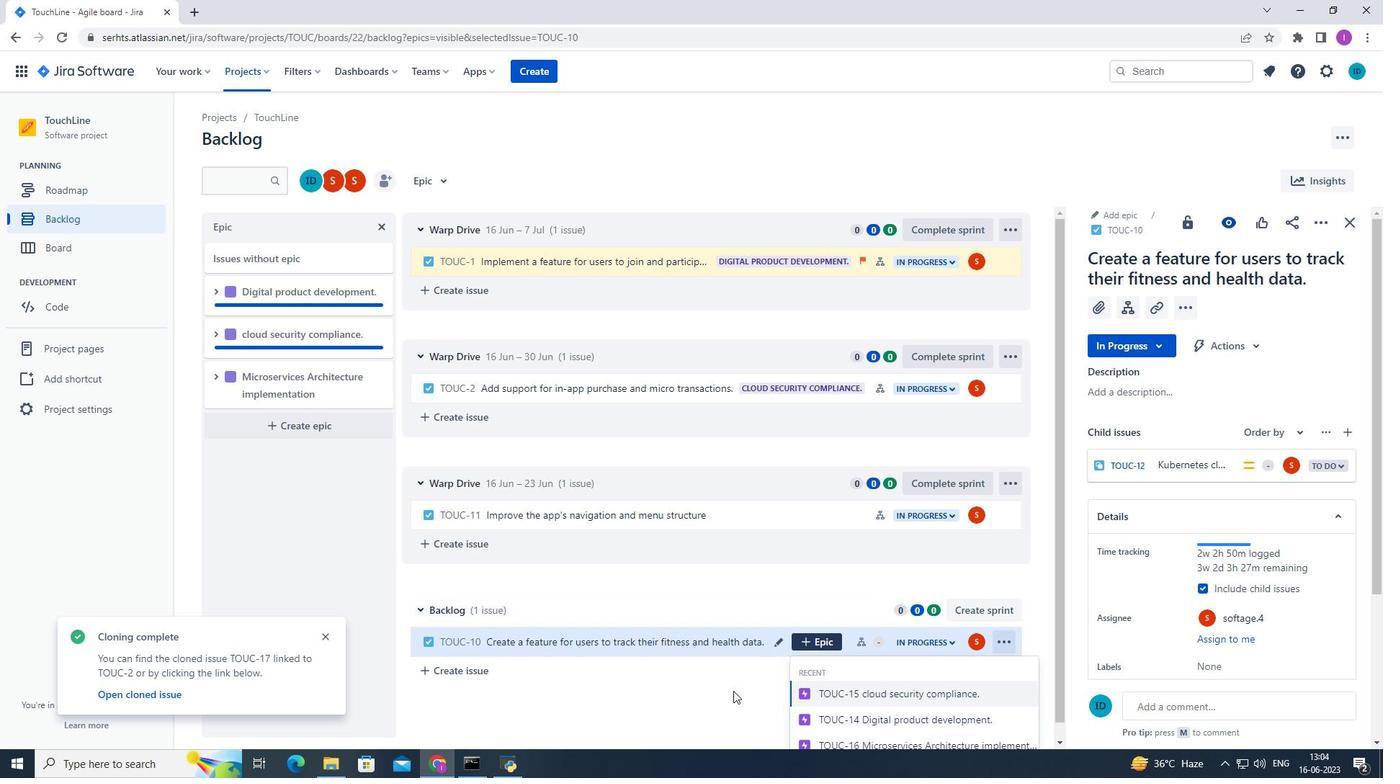 
Action: Mouse scrolled (733, 690) with delta (0, 0)
Screenshot: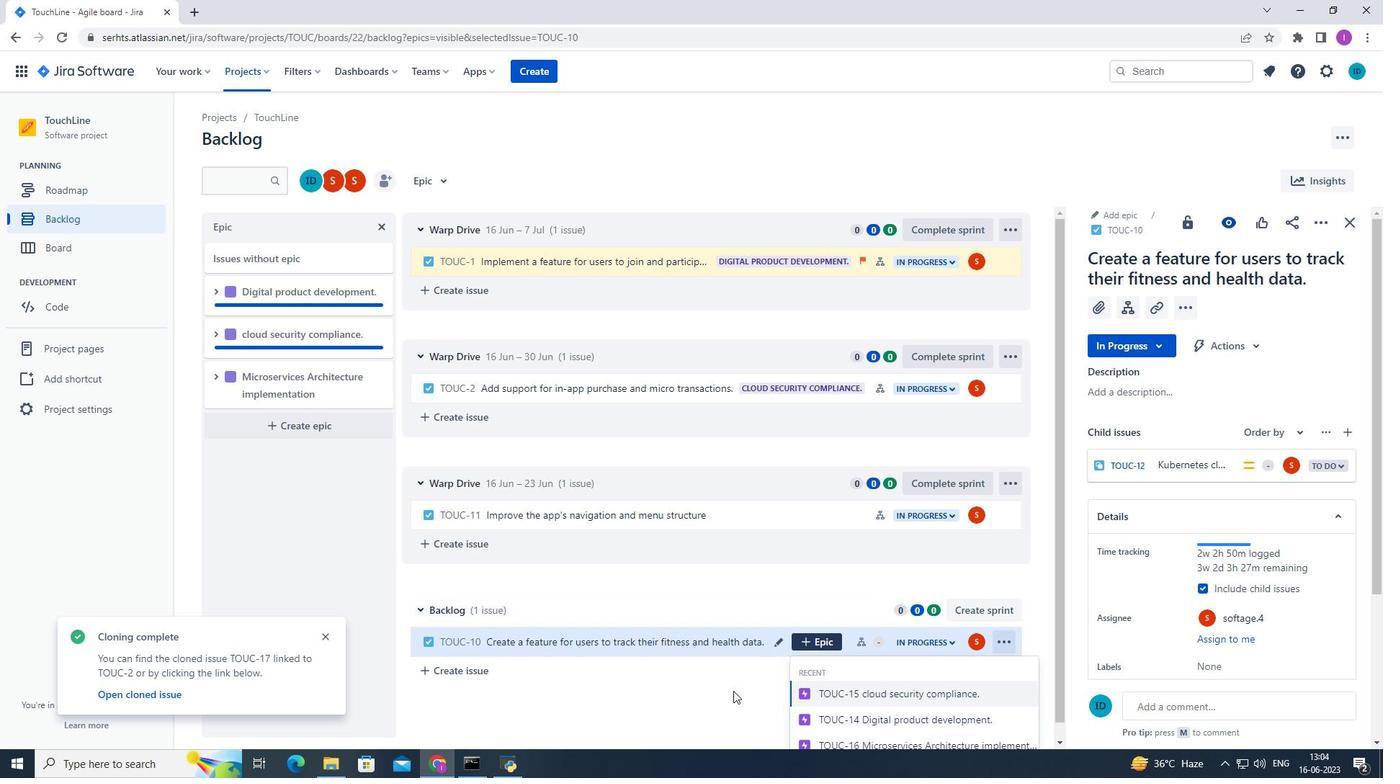 
Action: Mouse moved to (733, 690)
Screenshot: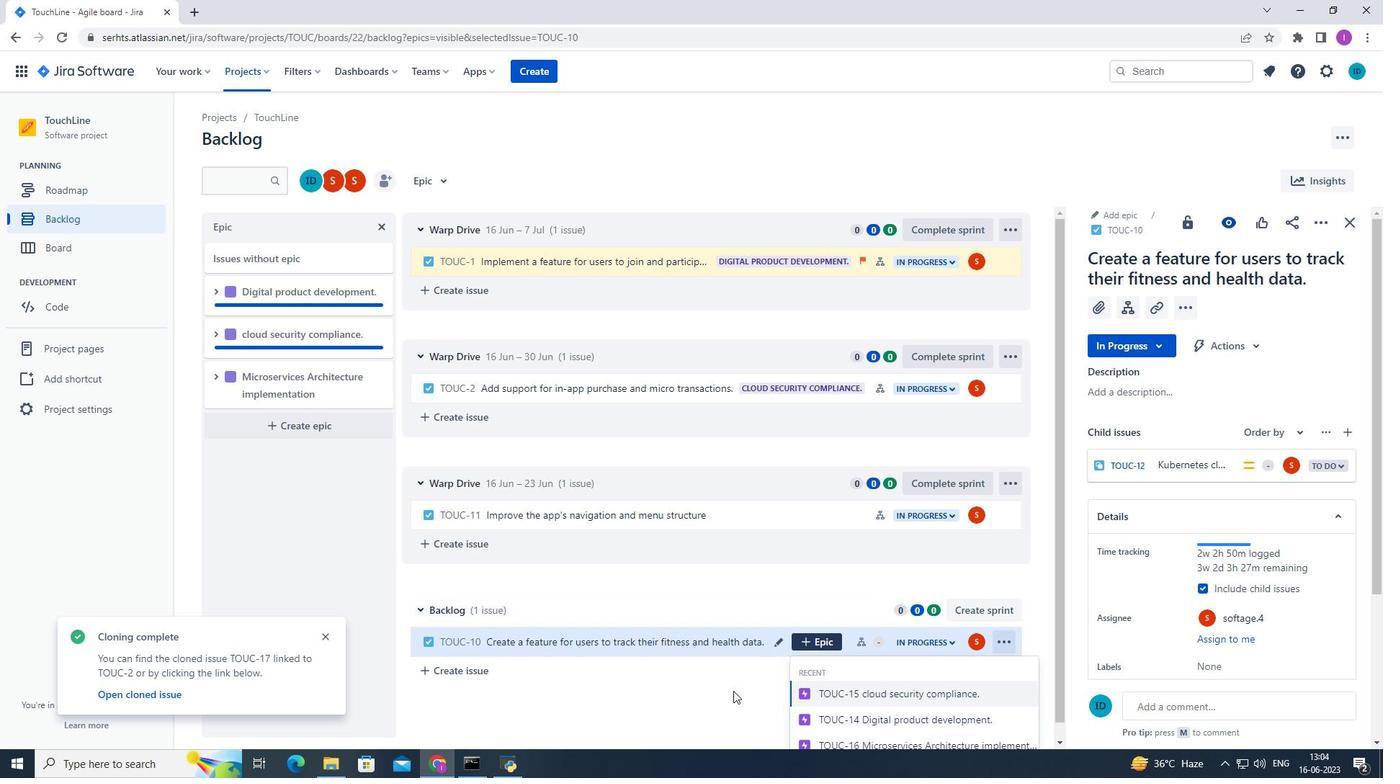 
Action: Mouse scrolled (733, 690) with delta (0, 0)
Screenshot: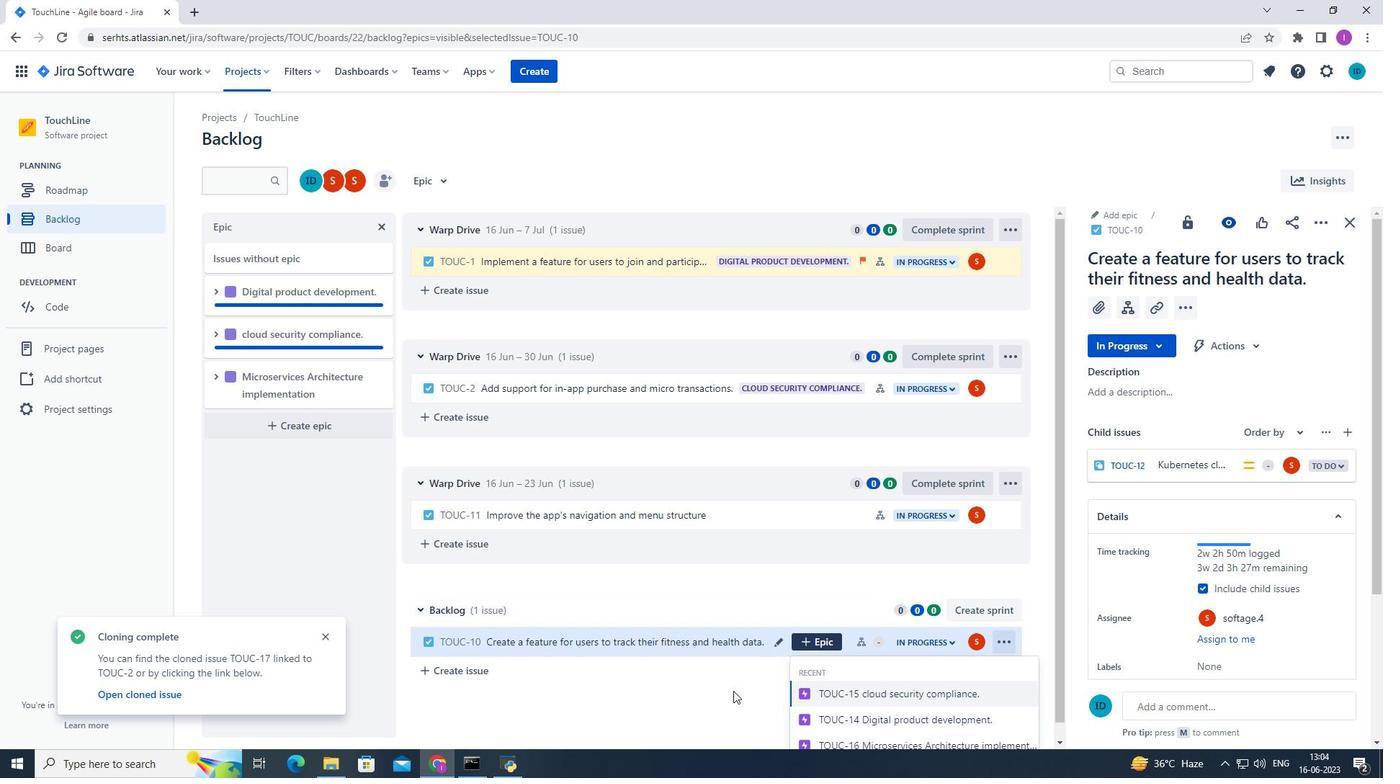 
Action: Mouse moved to (736, 690)
Screenshot: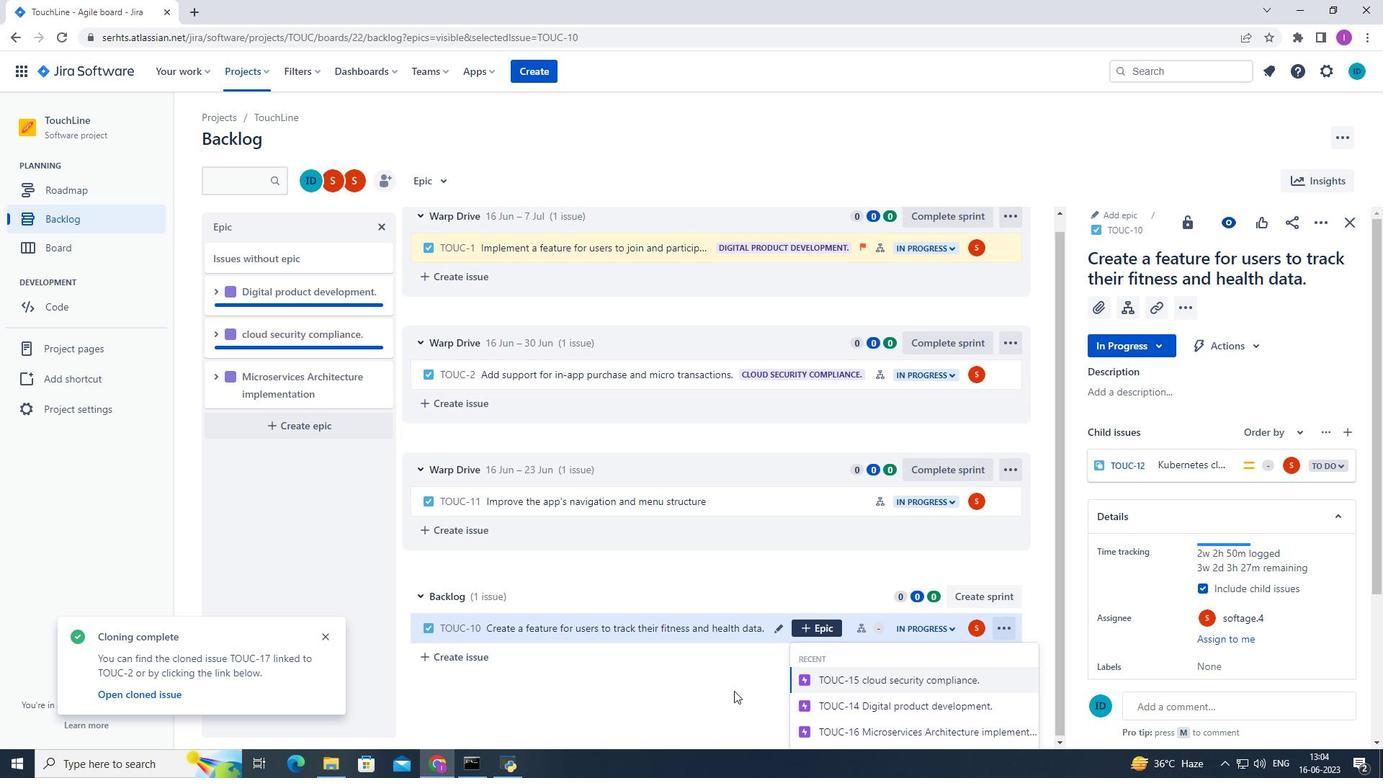 
Action: Mouse scrolled (736, 689) with delta (0, 0)
Screenshot: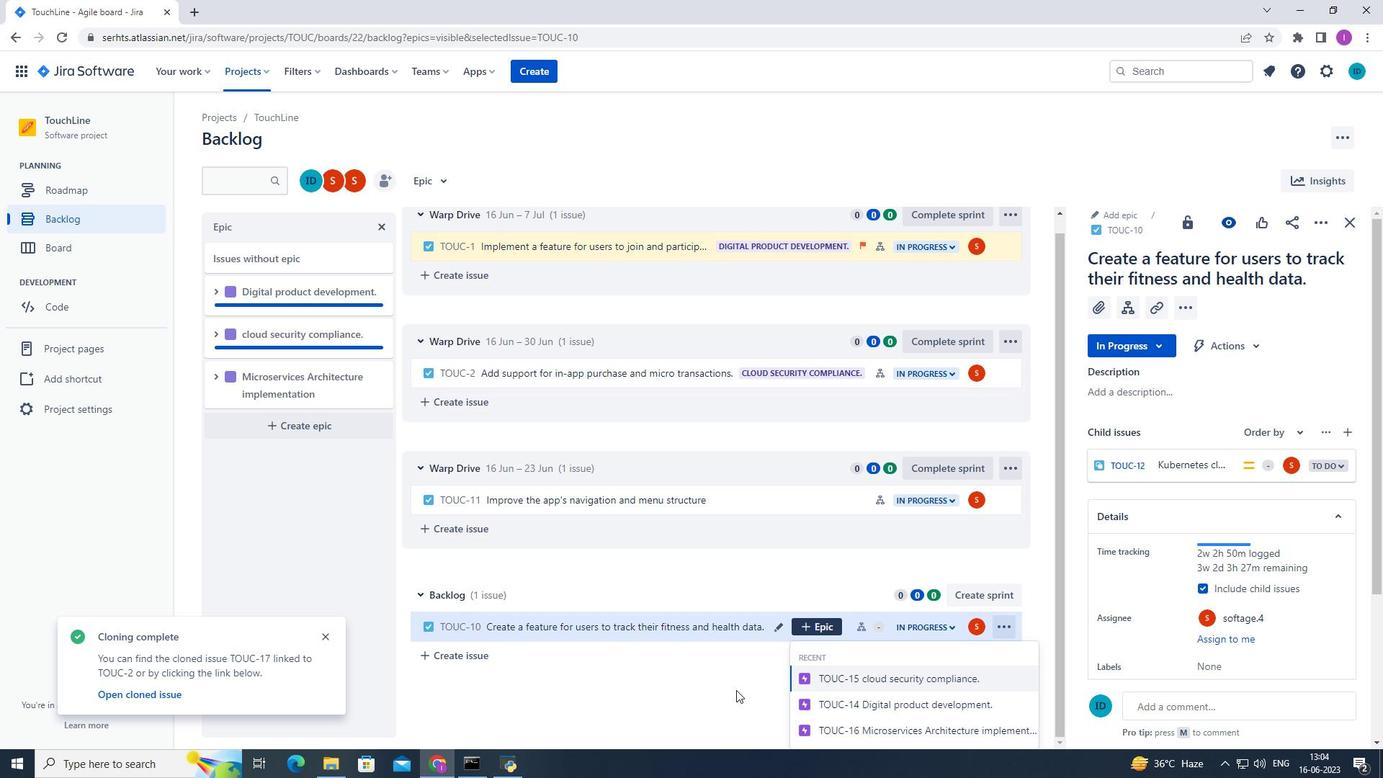 
Action: Mouse scrolled (736, 689) with delta (0, 0)
Screenshot: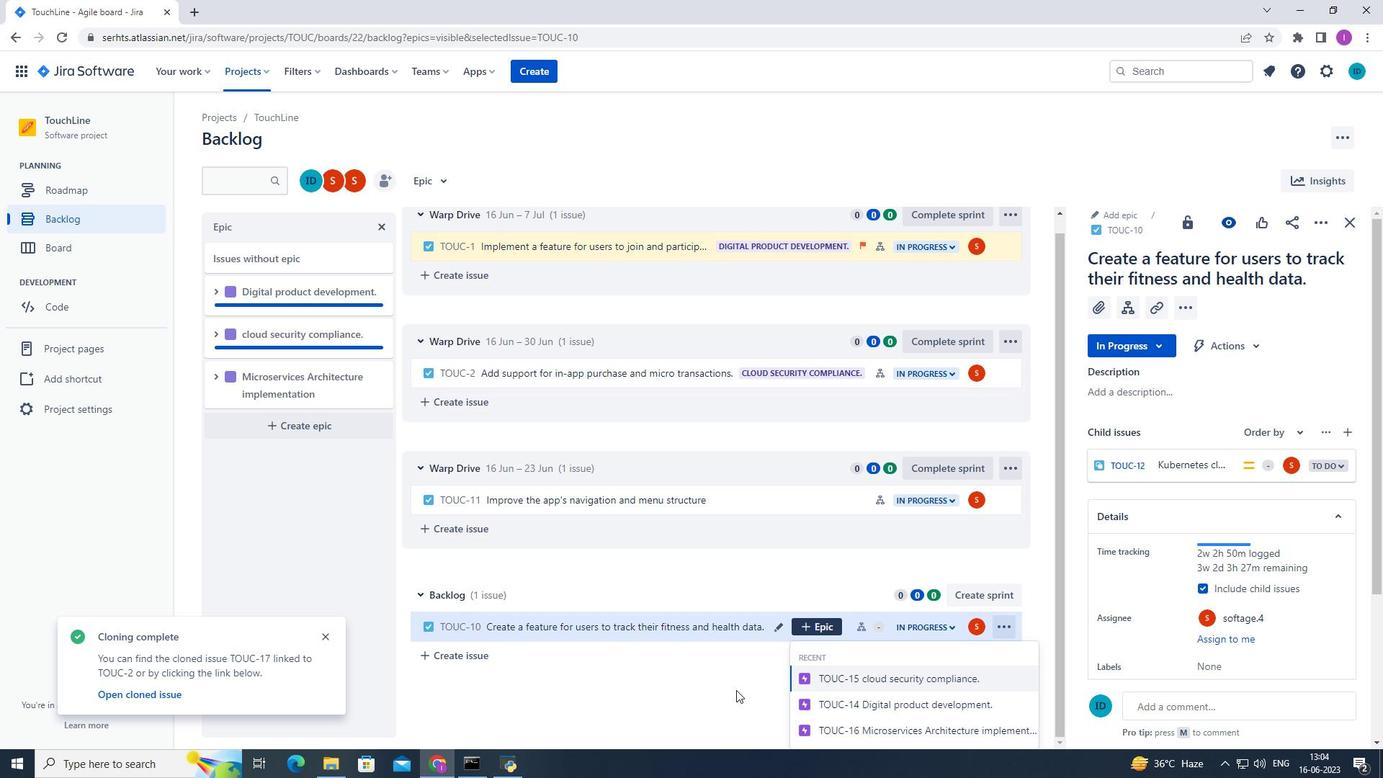 
Action: Mouse moved to (881, 733)
Screenshot: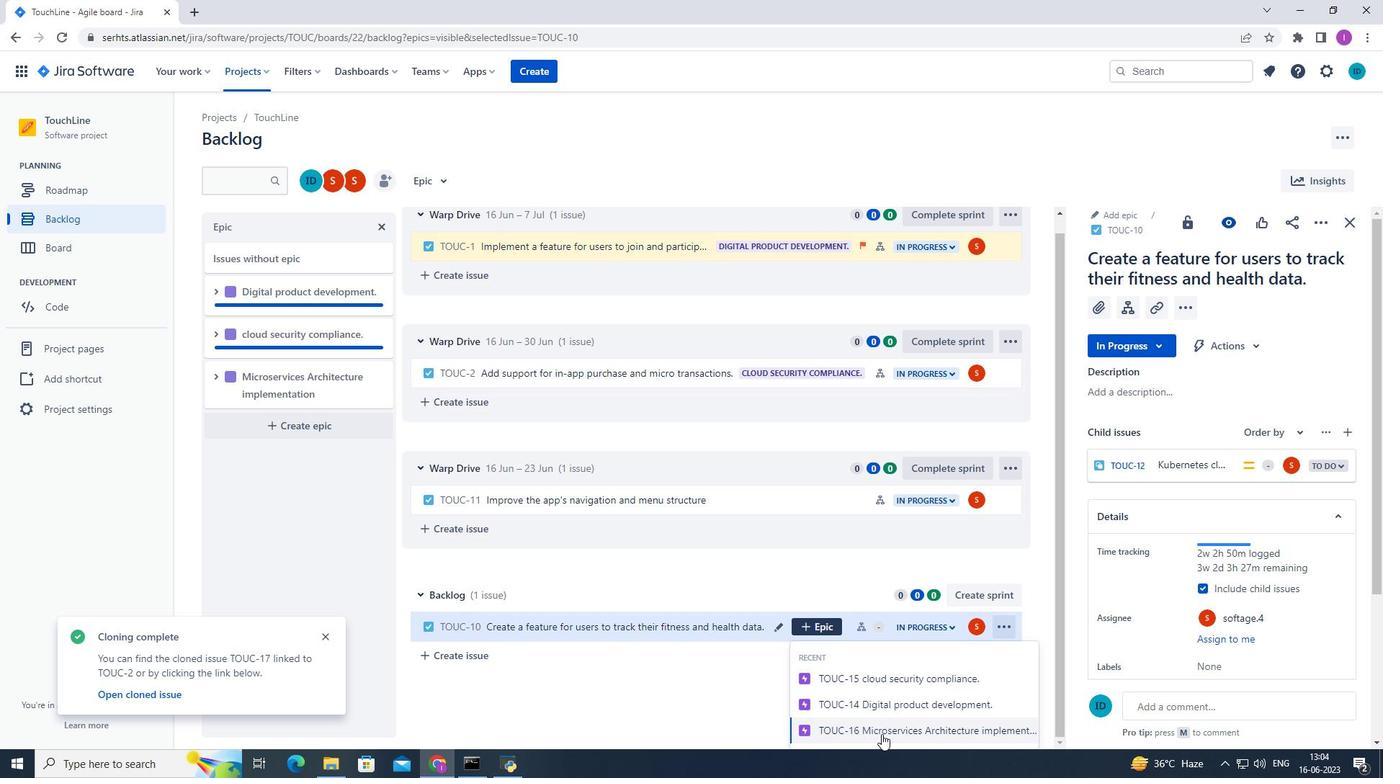 
Action: Mouse pressed left at (881, 733)
Screenshot: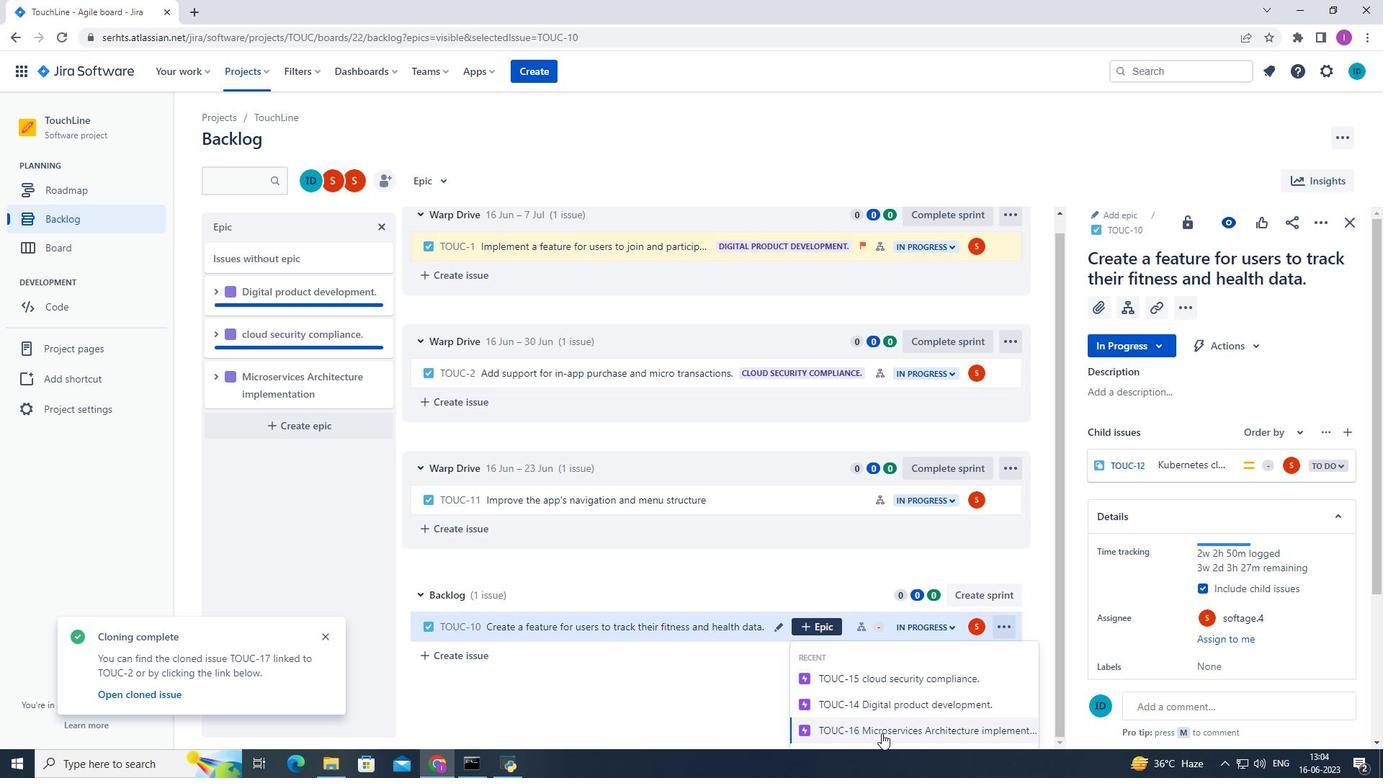 
Action: Mouse moved to (677, 524)
Screenshot: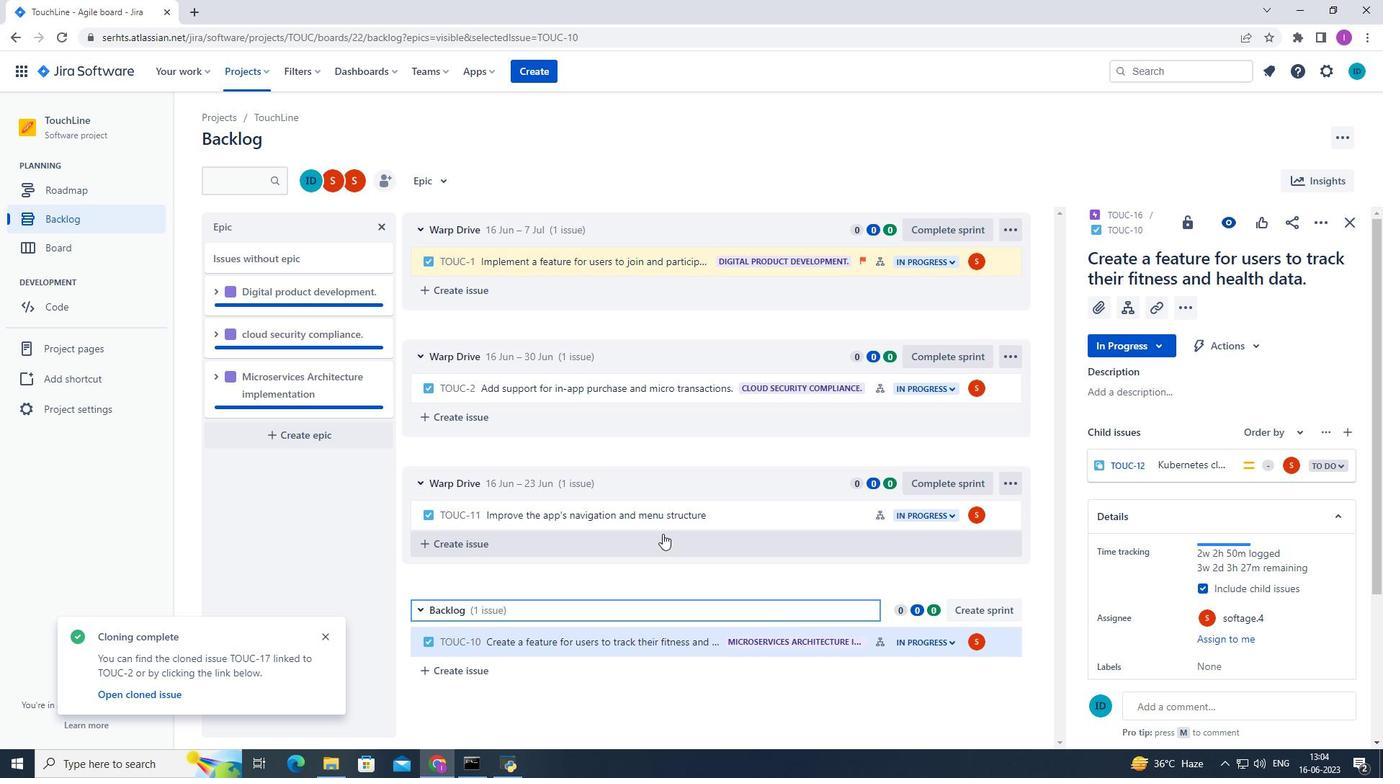 
